 Task: Look for space in Świdnik, Poland from 5th June, 2023 to 16th June, 2023 for 2 adults in price range Rs.14000 to Rs.18000. Place can be entire place with 1  bedroom having 1 bed and 1 bathroom. Property type can be house, flat, guest house, hotel. Booking option can be shelf check-in. Required host language is English.
Action: Mouse moved to (471, 108)
Screenshot: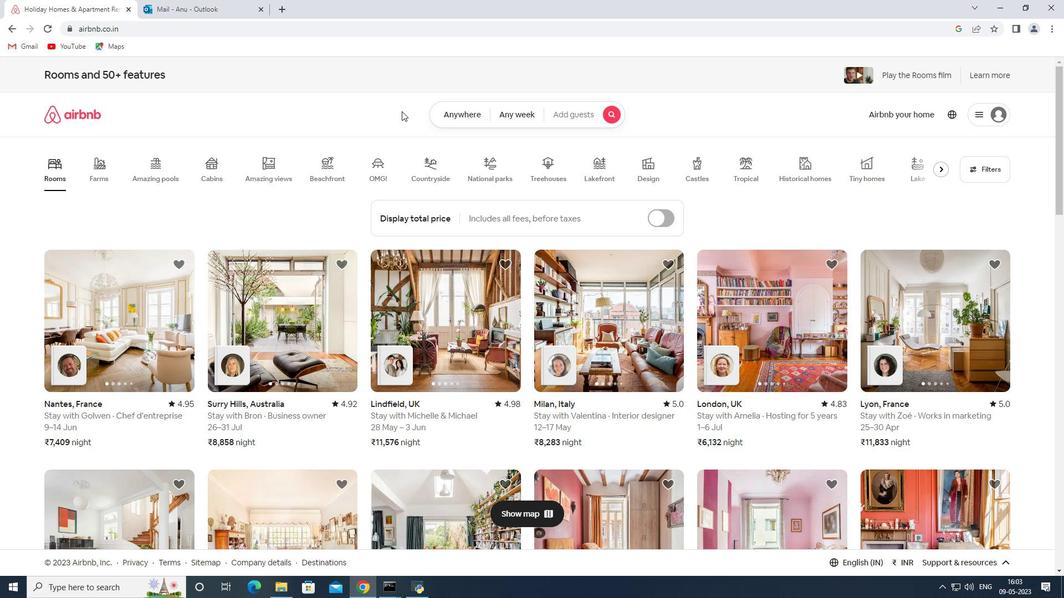 
Action: Mouse pressed left at (471, 108)
Screenshot: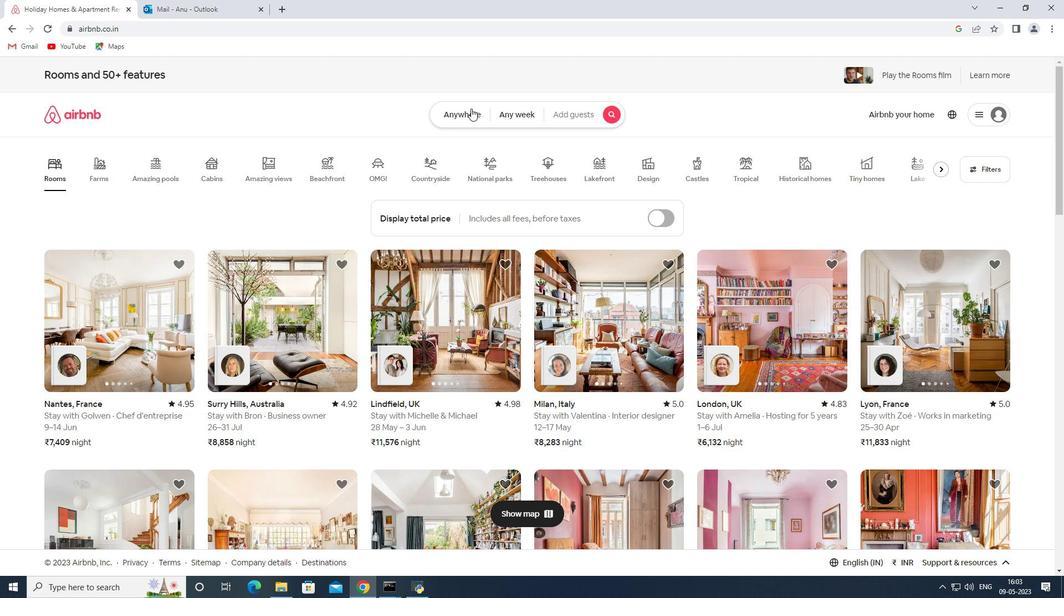 
Action: Mouse moved to (335, 153)
Screenshot: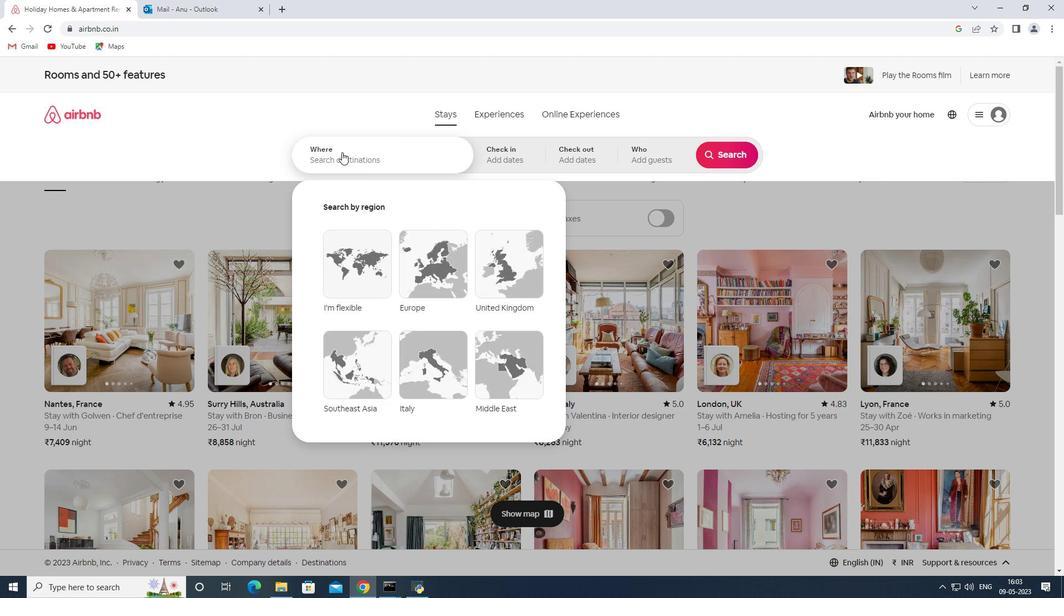 
Action: Mouse pressed left at (335, 153)
Screenshot: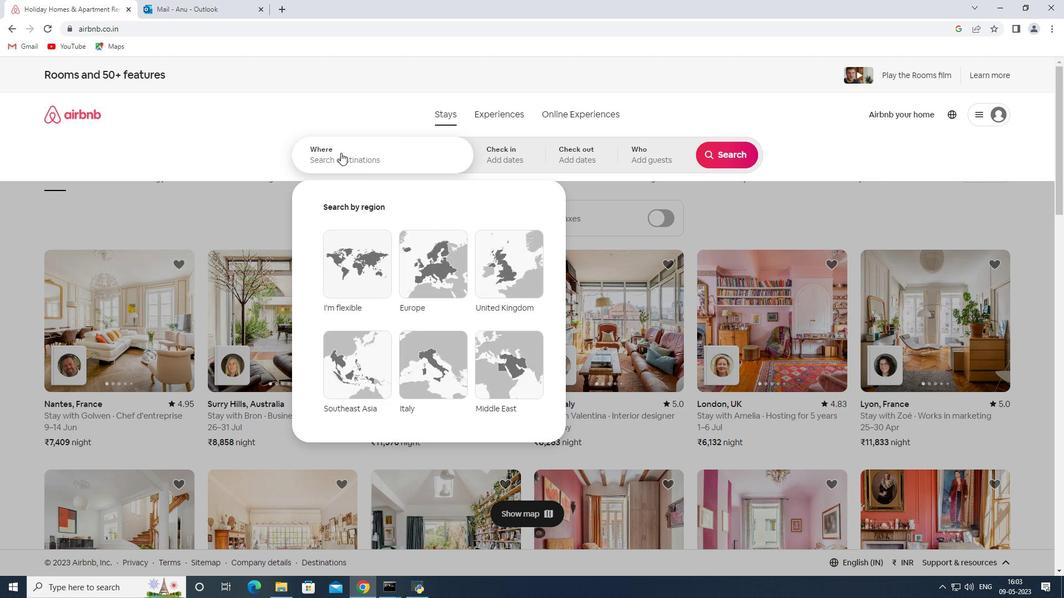 
Action: Key pressed <Key.shift><Key.shift><Key.shift><Key.shift><Key.shift><Key.shift><Key.shift>Swidnik,<Key.shift>Poland
Screenshot: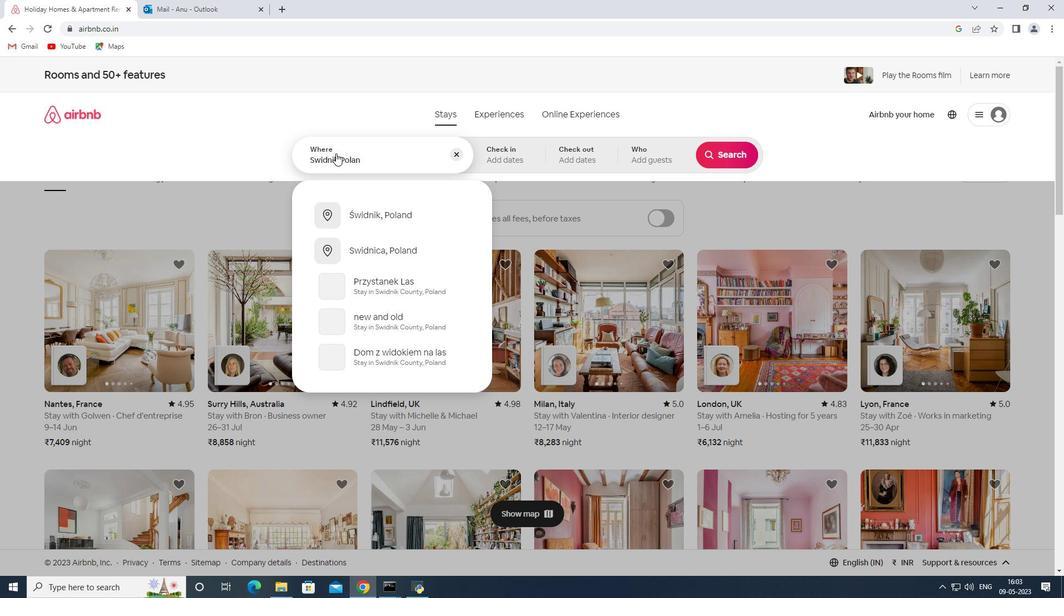 
Action: Mouse moved to (500, 160)
Screenshot: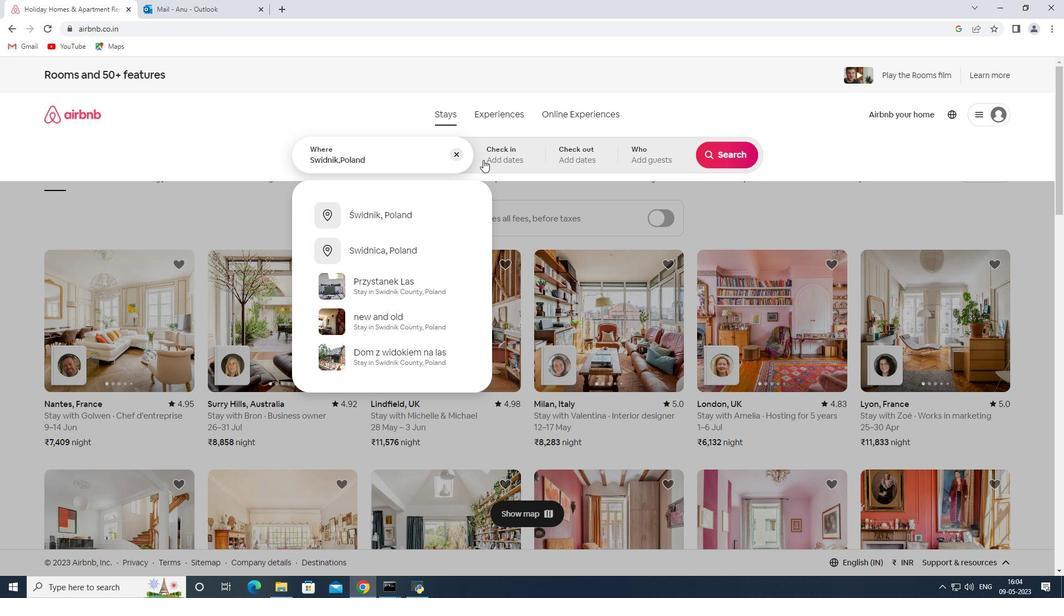 
Action: Mouse pressed left at (500, 160)
Screenshot: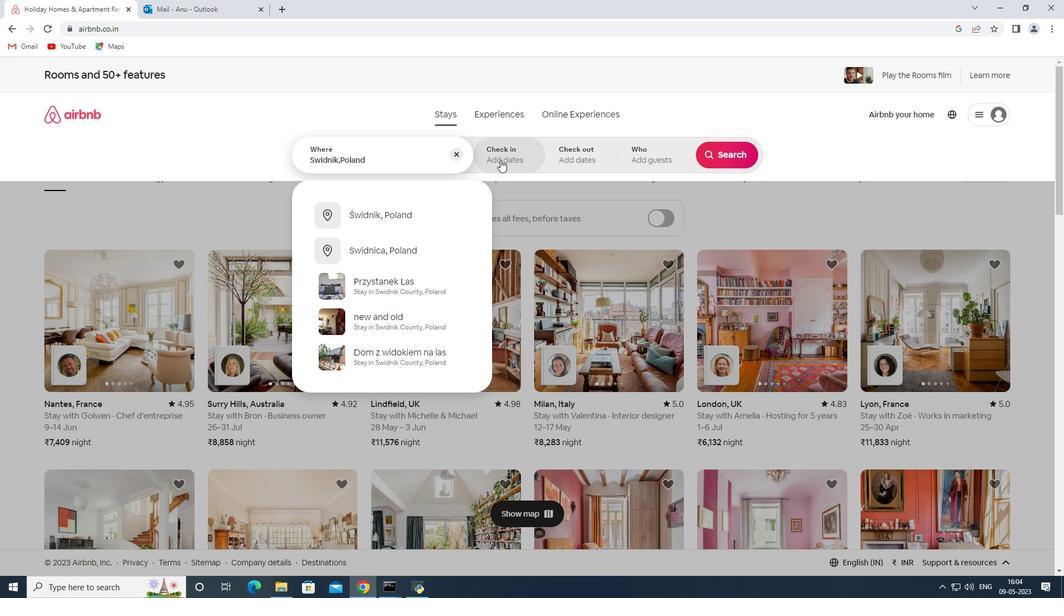 
Action: Mouse moved to (585, 319)
Screenshot: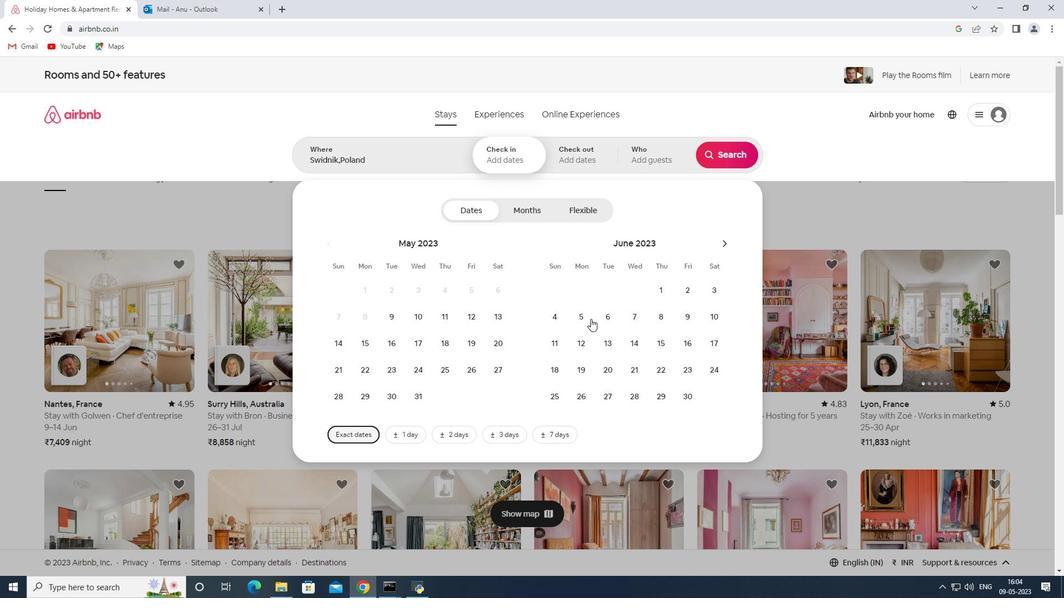 
Action: Mouse pressed left at (585, 319)
Screenshot: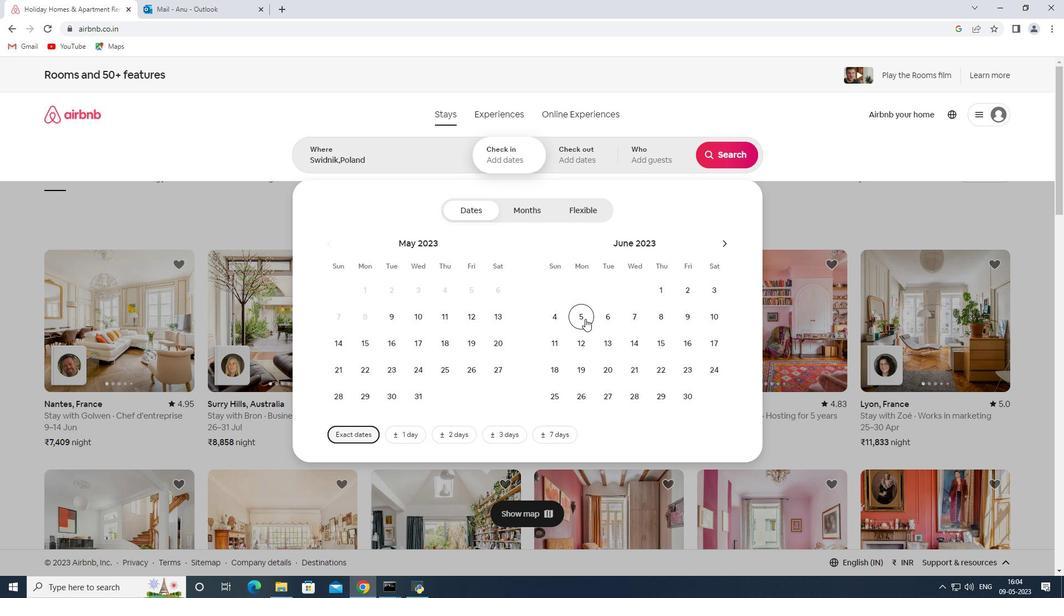 
Action: Mouse moved to (697, 343)
Screenshot: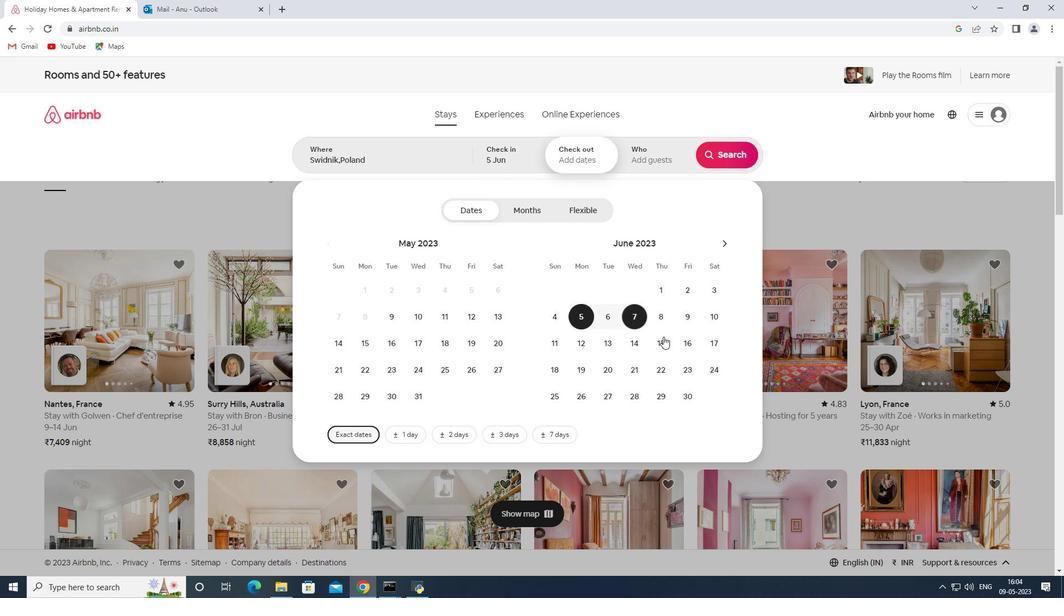 
Action: Mouse pressed left at (697, 343)
Screenshot: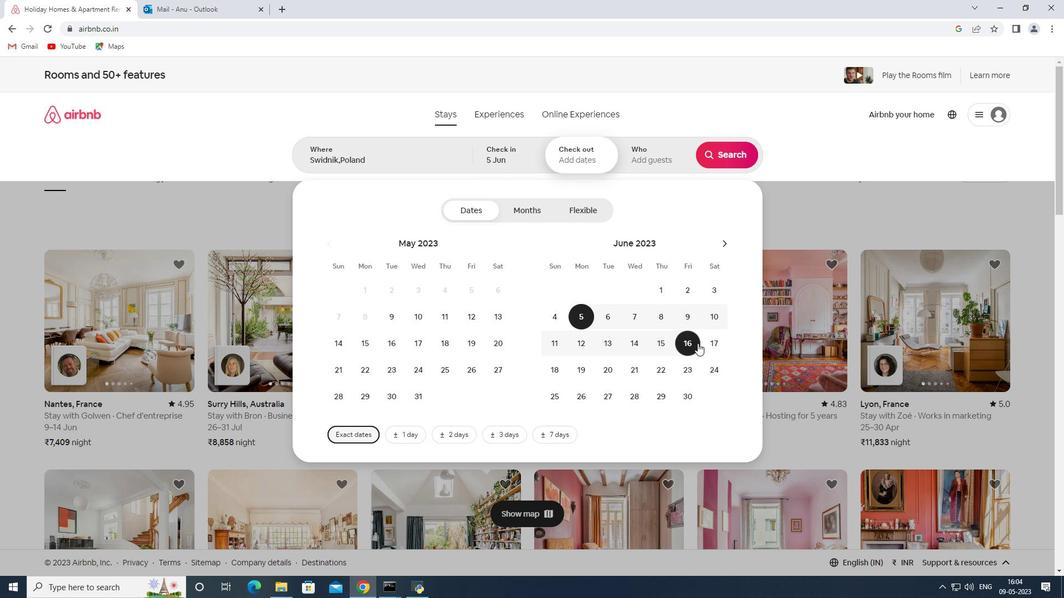
Action: Mouse moved to (640, 159)
Screenshot: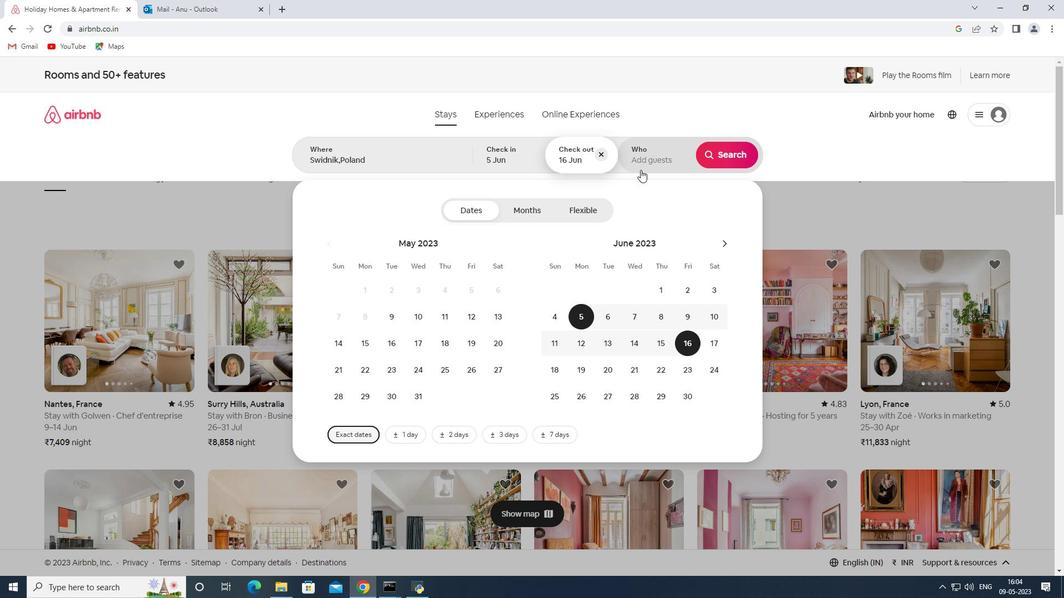 
Action: Mouse pressed left at (640, 159)
Screenshot: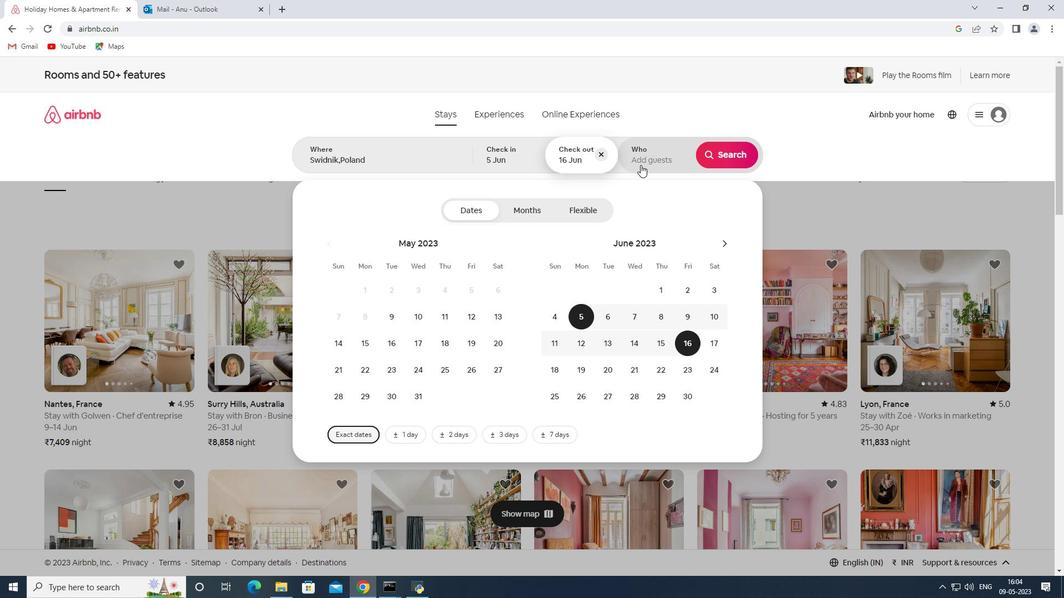
Action: Mouse moved to (731, 213)
Screenshot: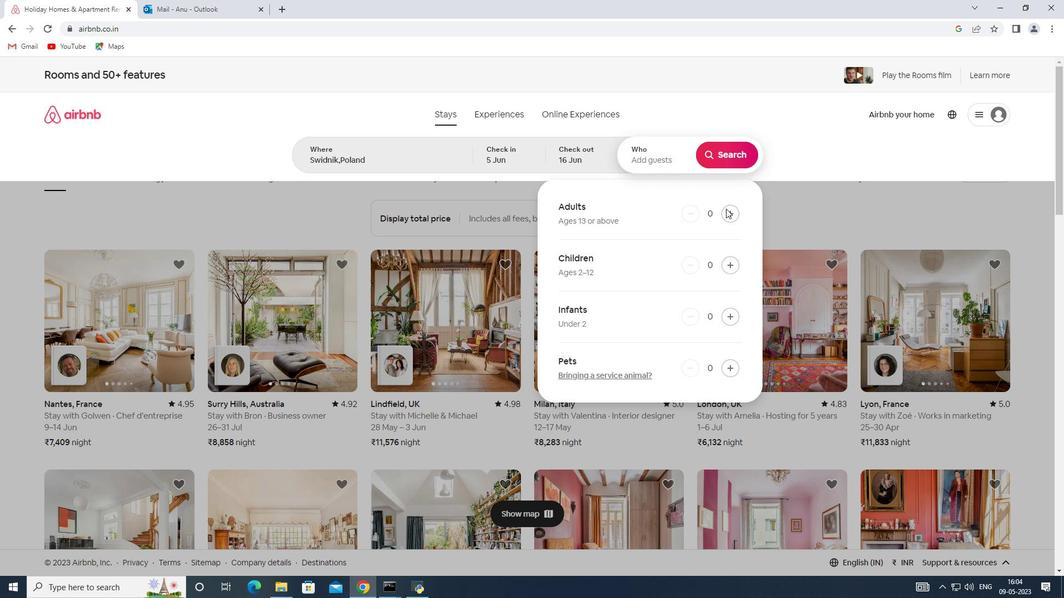
Action: Mouse pressed left at (731, 213)
Screenshot: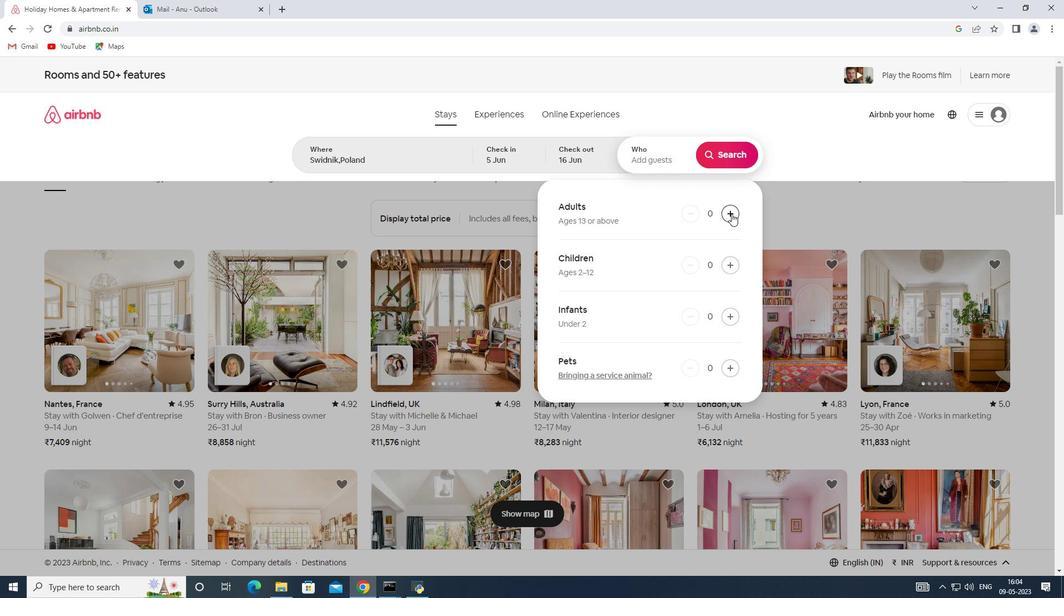 
Action: Mouse moved to (731, 213)
Screenshot: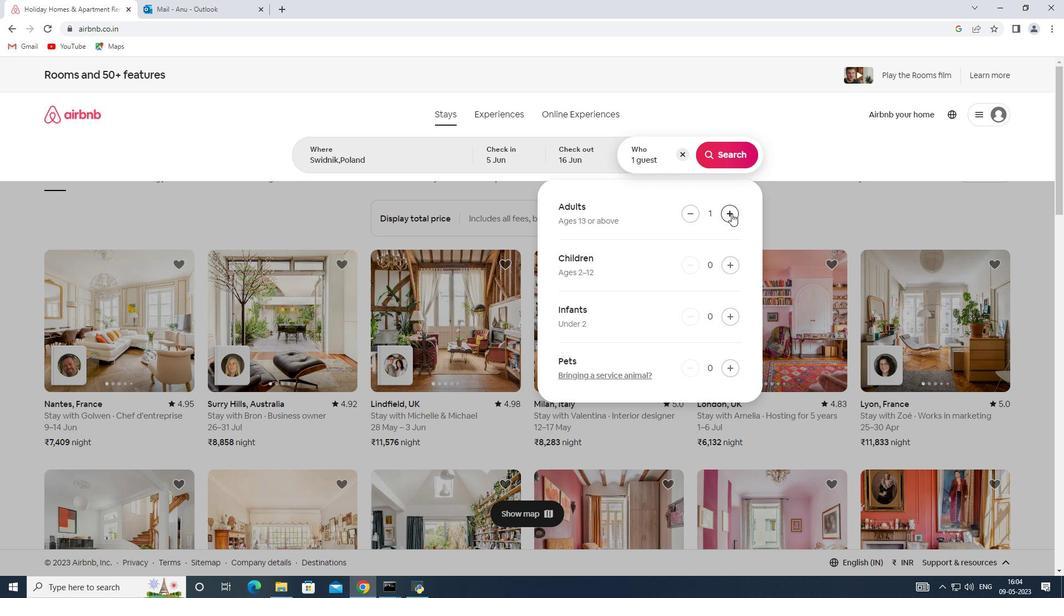 
Action: Mouse pressed left at (731, 213)
Screenshot: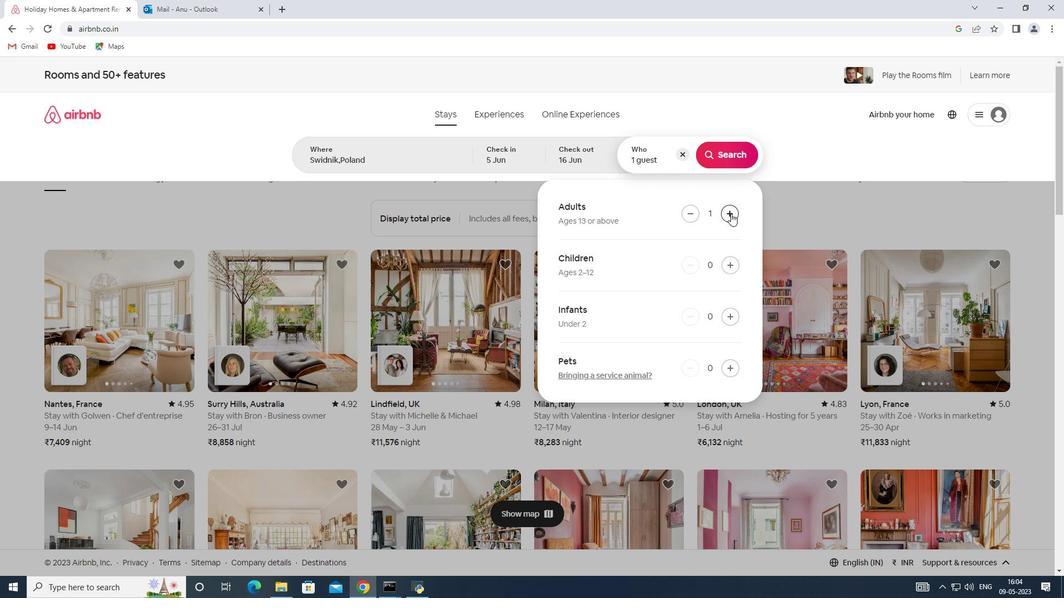
Action: Mouse moved to (737, 148)
Screenshot: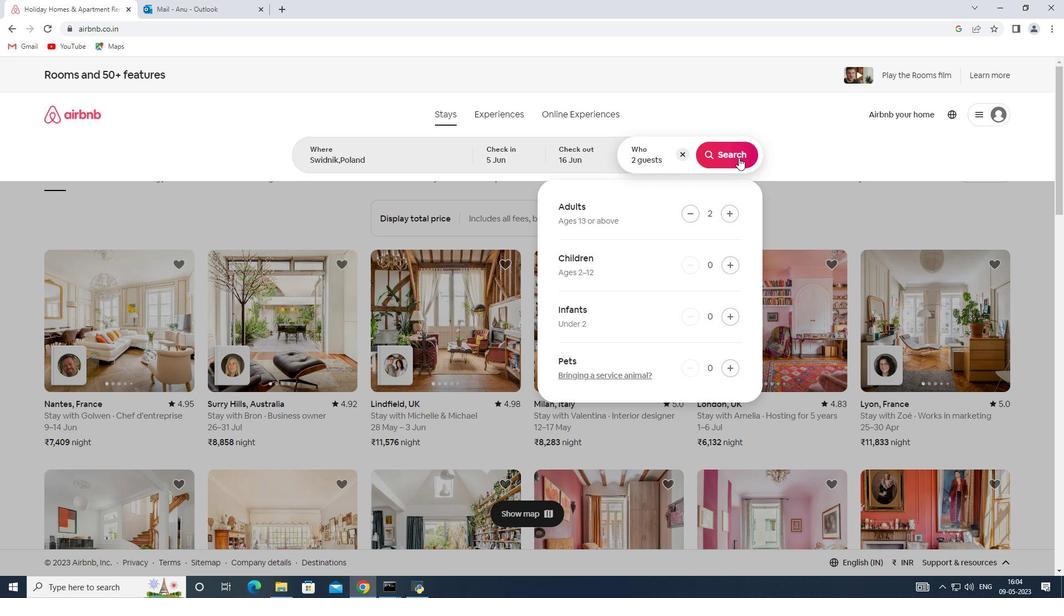 
Action: Mouse pressed left at (737, 148)
Screenshot: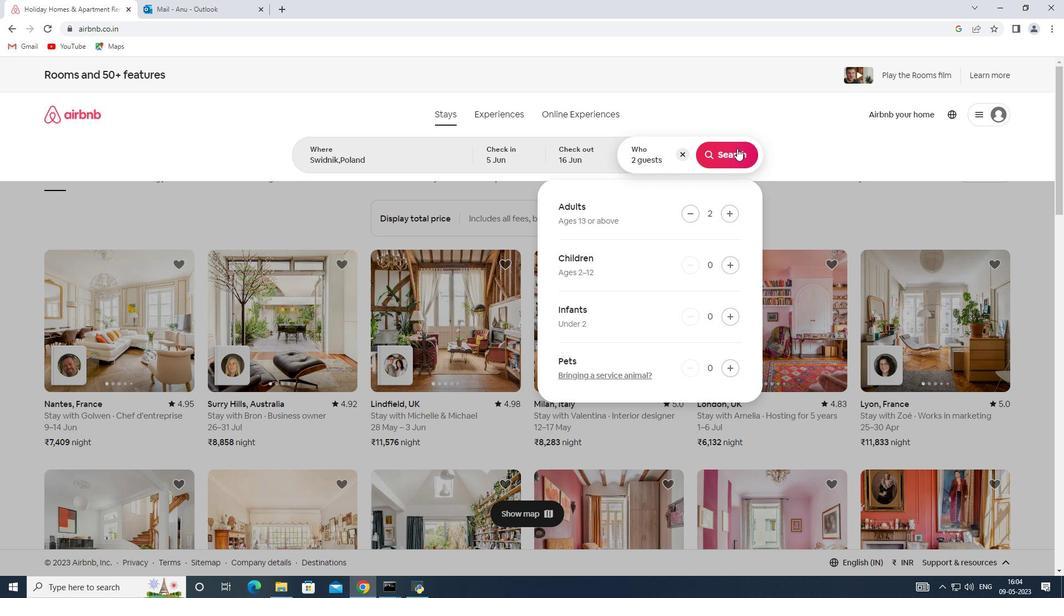 
Action: Mouse moved to (1002, 130)
Screenshot: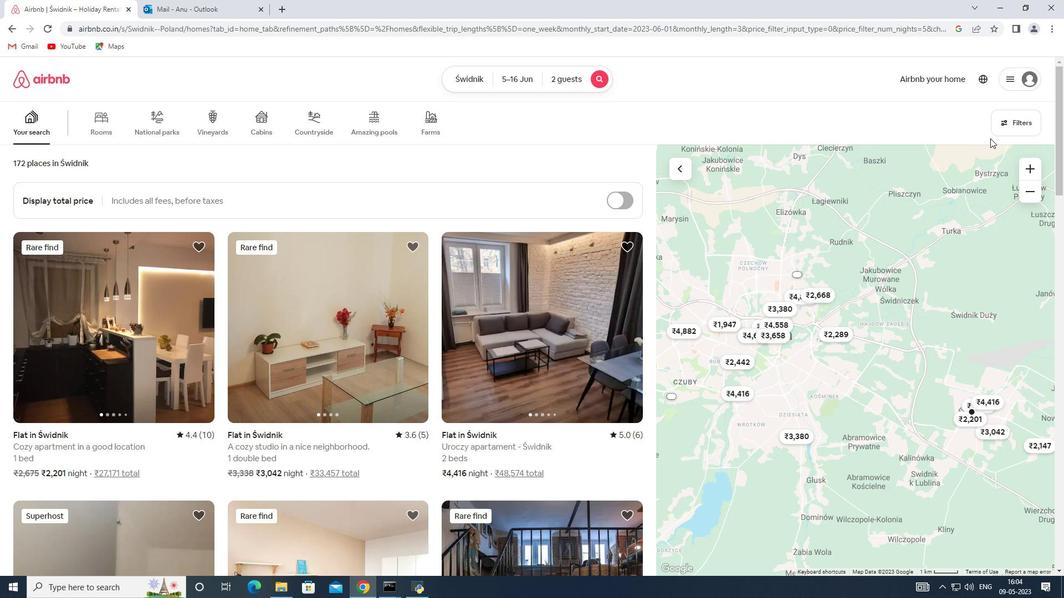 
Action: Mouse pressed left at (1002, 130)
Screenshot: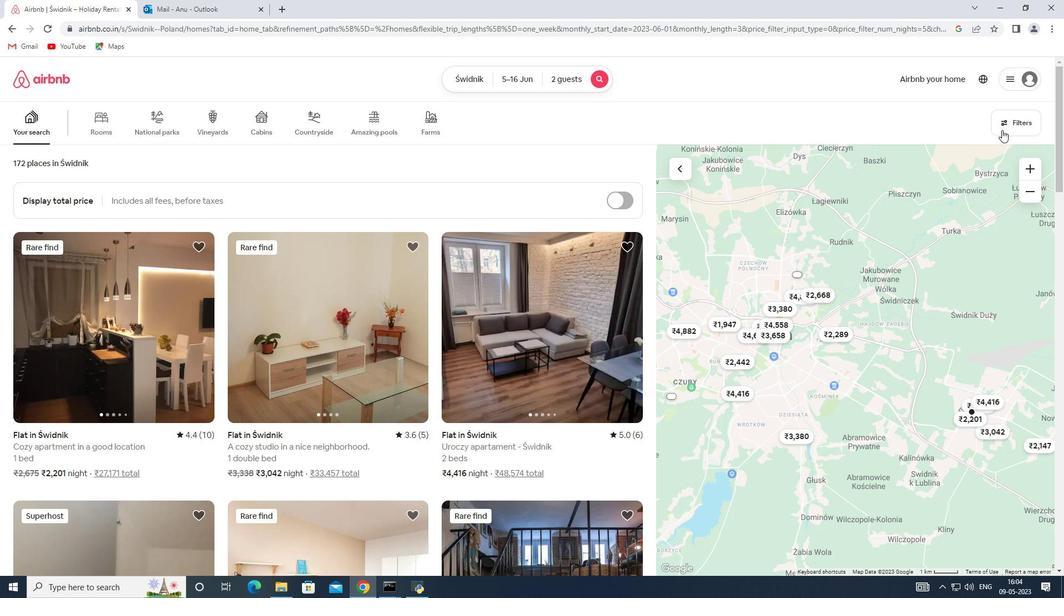 
Action: Mouse moved to (388, 394)
Screenshot: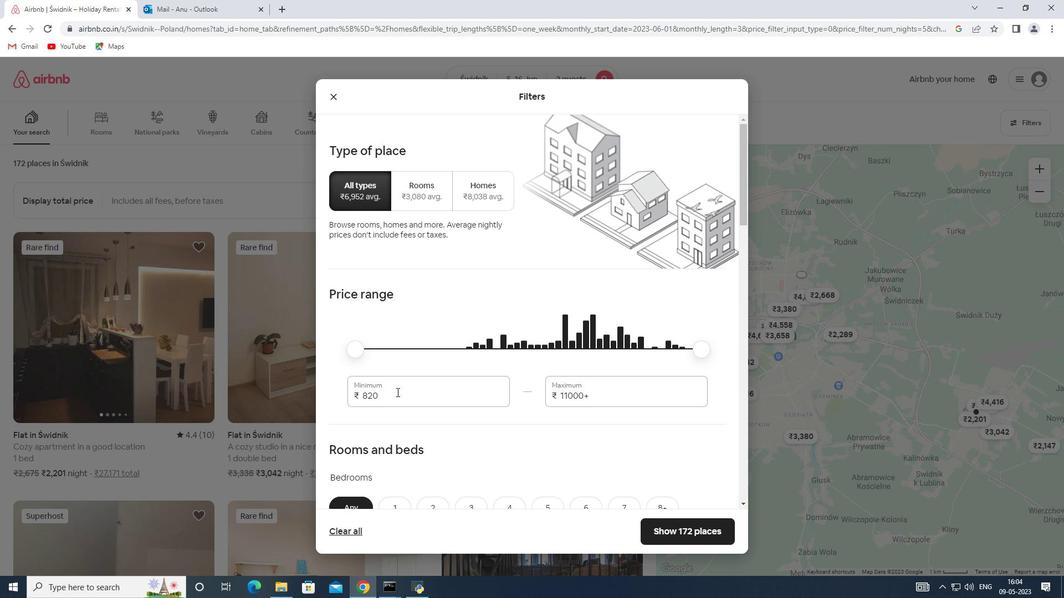 
Action: Mouse pressed left at (388, 394)
Screenshot: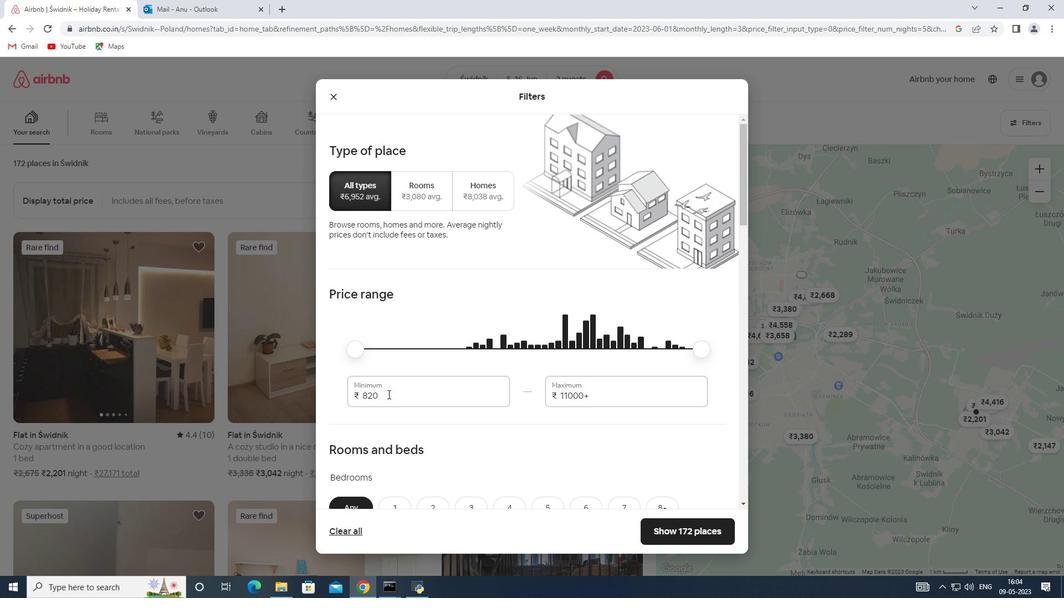 
Action: Mouse moved to (349, 396)
Screenshot: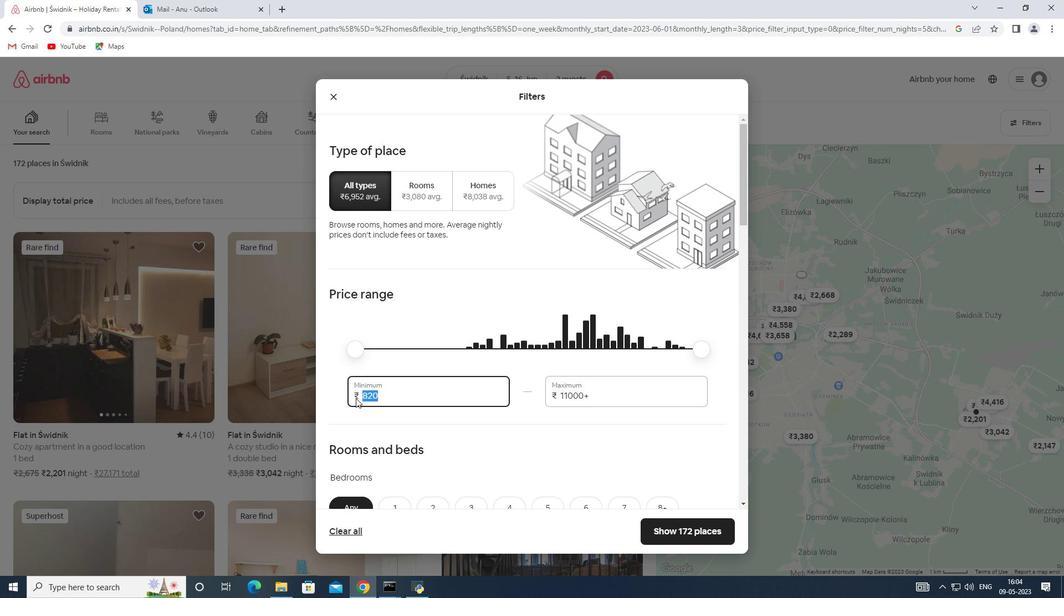 
Action: Key pressed 14000
Screenshot: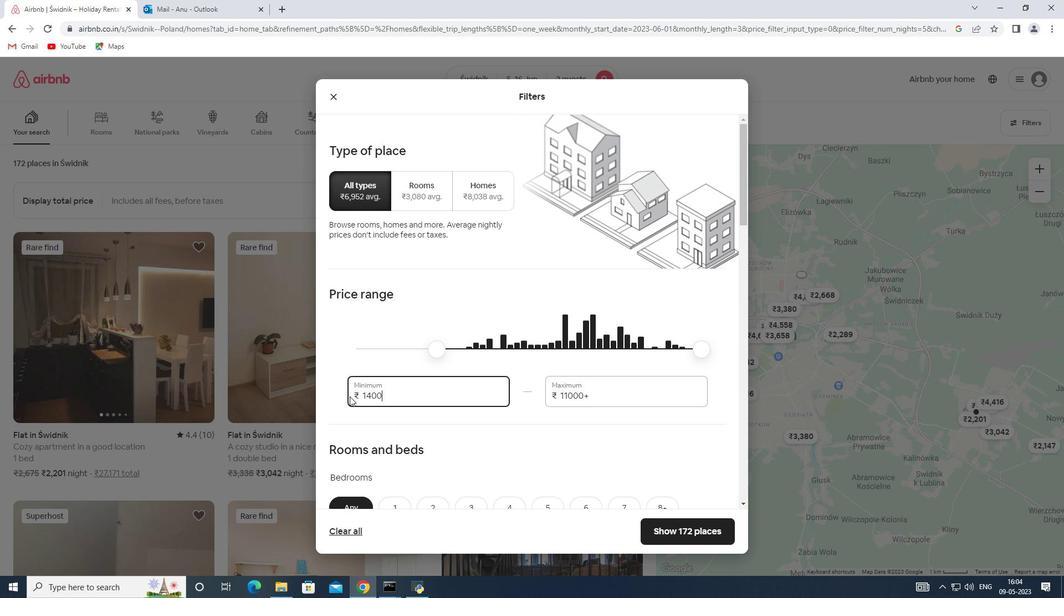 
Action: Mouse moved to (591, 400)
Screenshot: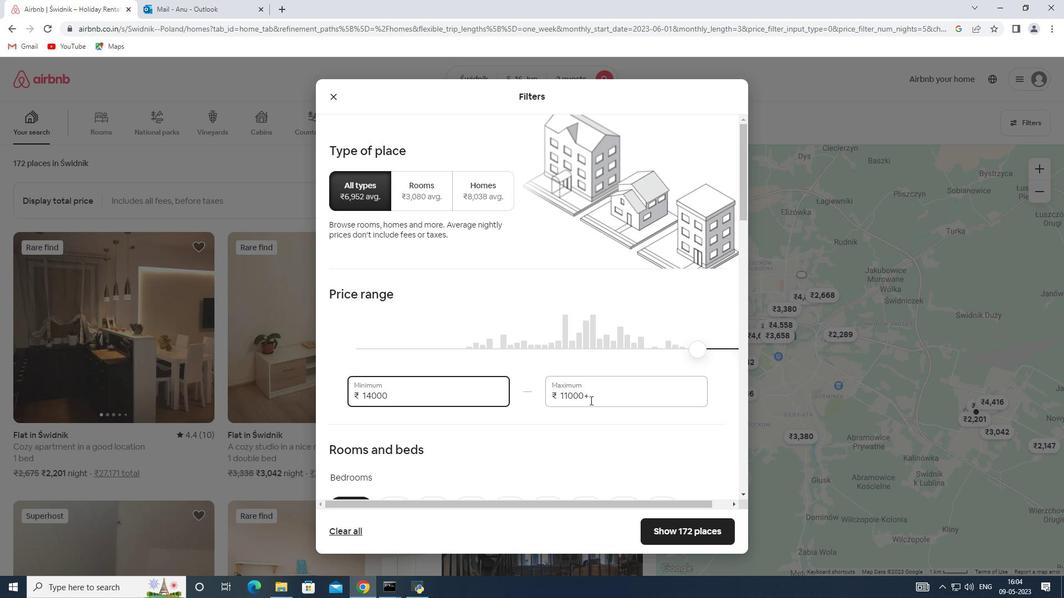 
Action: Mouse pressed left at (591, 400)
Screenshot: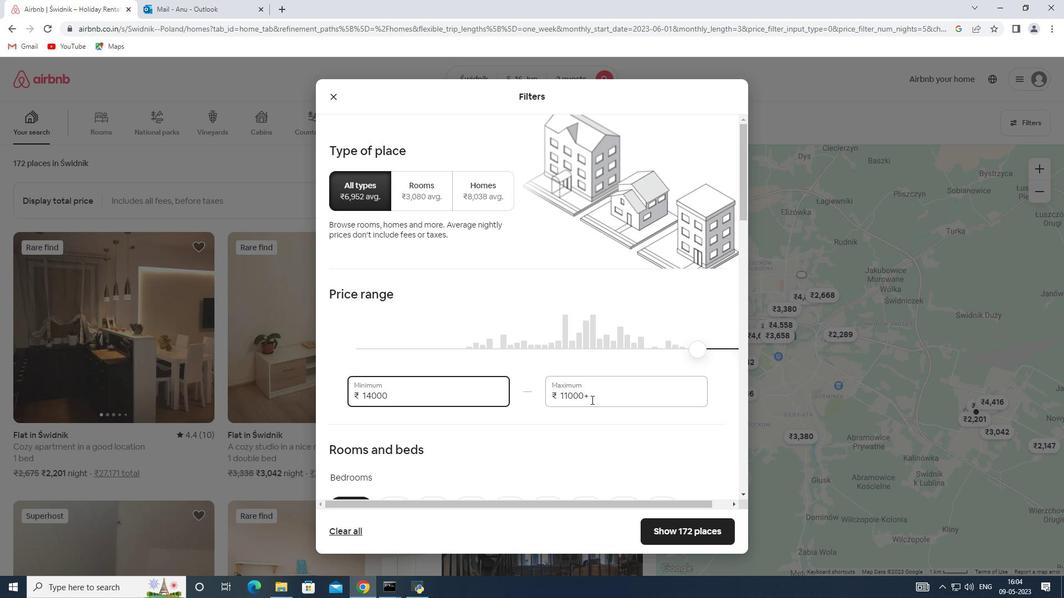 
Action: Mouse moved to (549, 396)
Screenshot: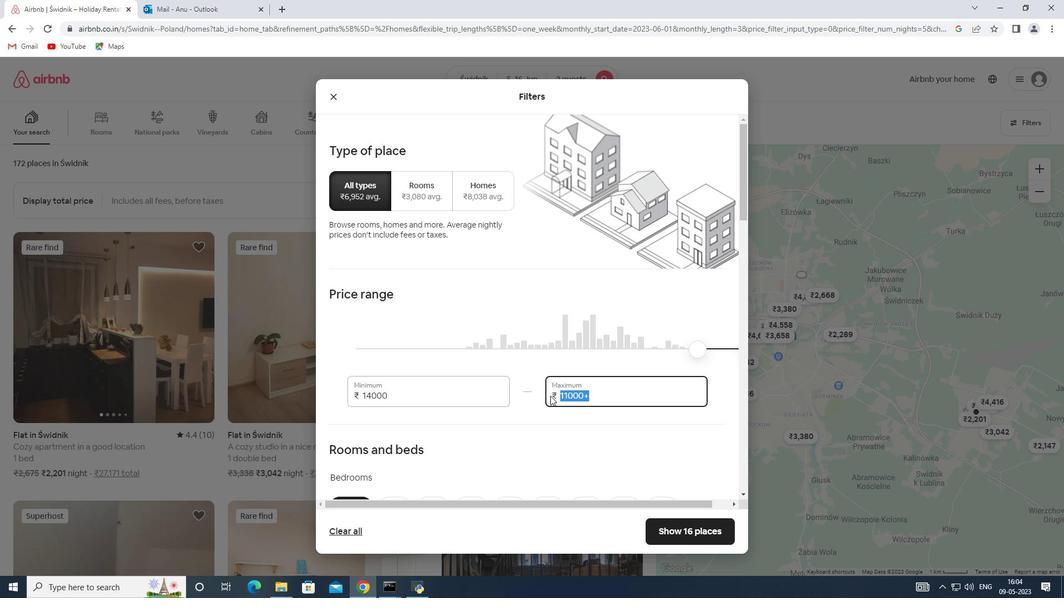 
Action: Key pressed 18000
Screenshot: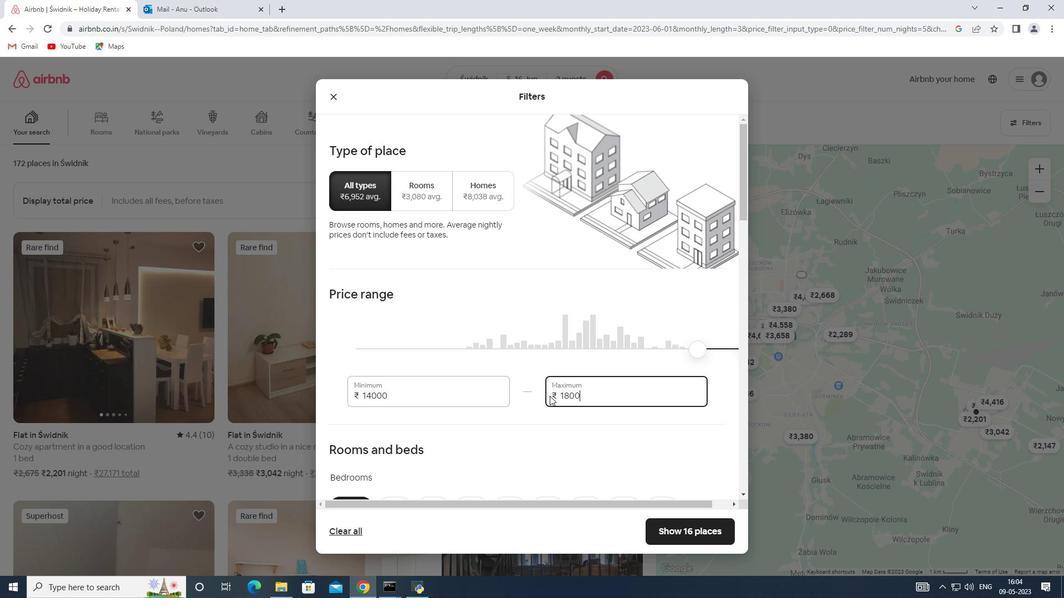 
Action: Mouse moved to (610, 337)
Screenshot: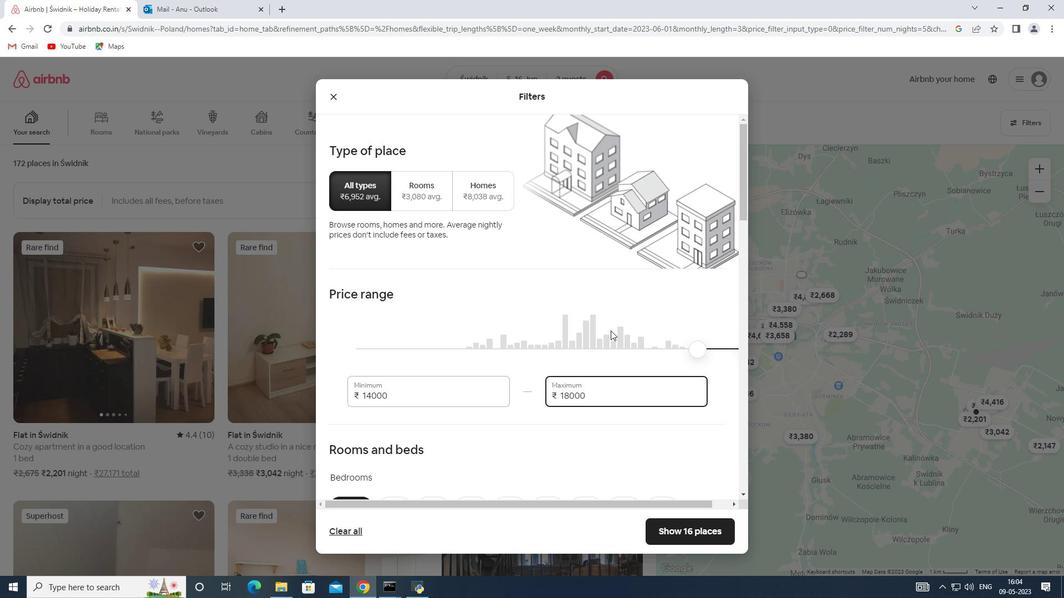 
Action: Mouse scrolled (610, 337) with delta (0, 0)
Screenshot: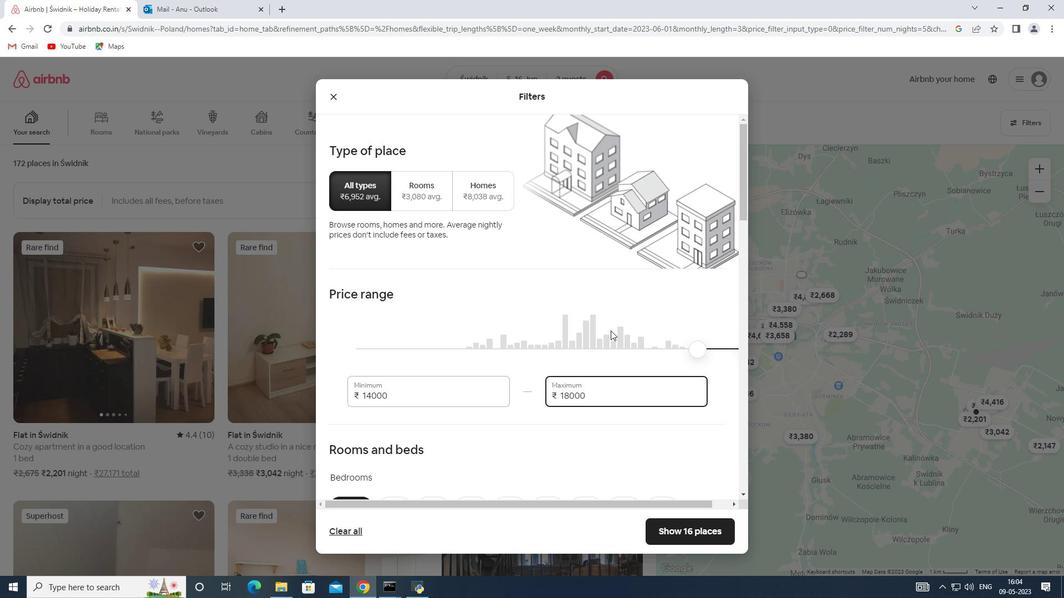 
Action: Mouse moved to (609, 343)
Screenshot: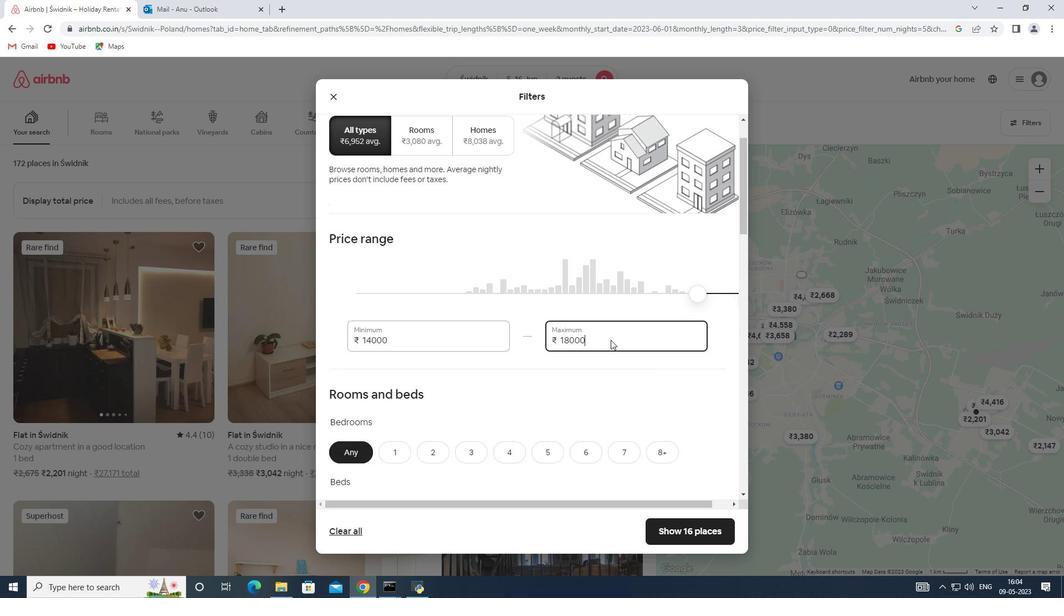 
Action: Mouse scrolled (609, 342) with delta (0, 0)
Screenshot: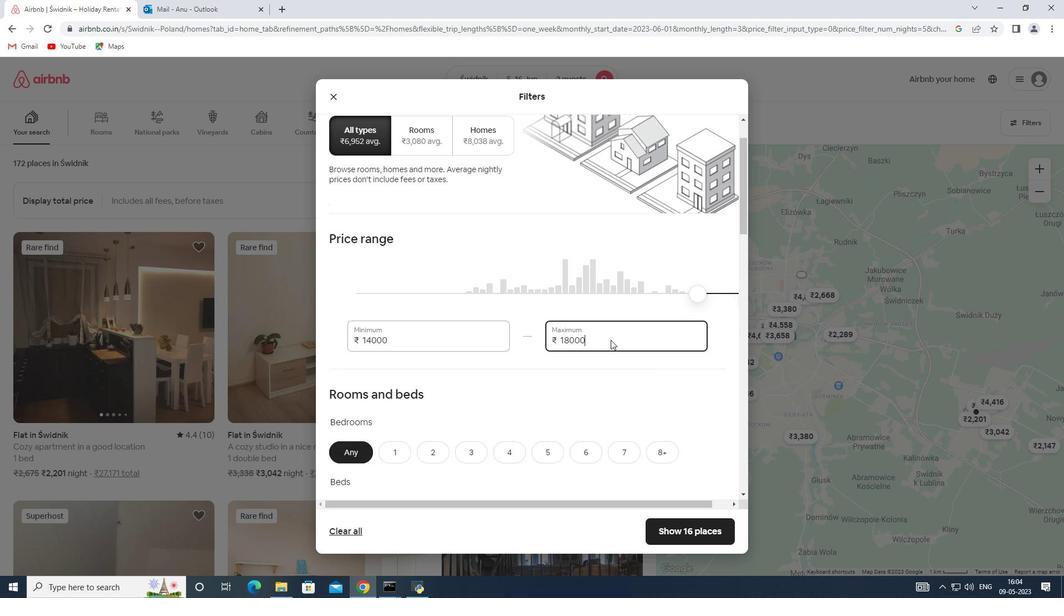 
Action: Mouse moved to (602, 344)
Screenshot: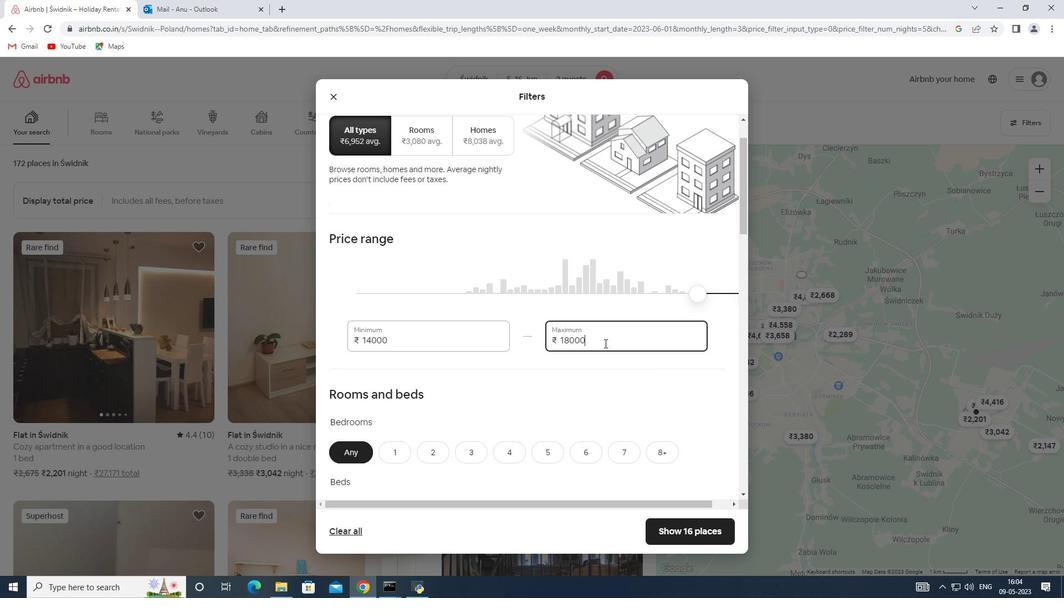 
Action: Mouse scrolled (602, 344) with delta (0, 0)
Screenshot: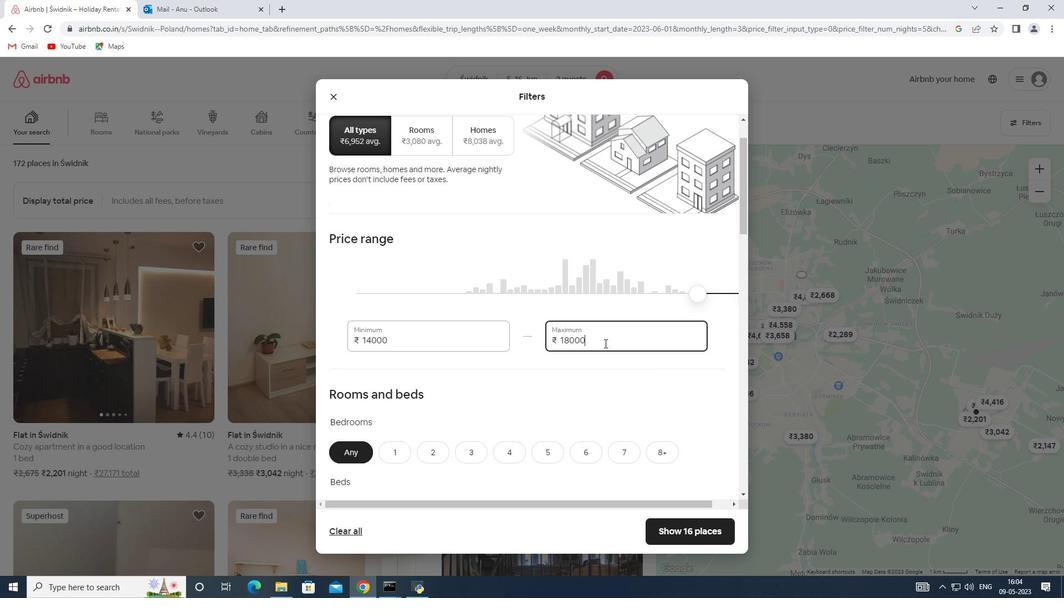 
Action: Mouse moved to (600, 344)
Screenshot: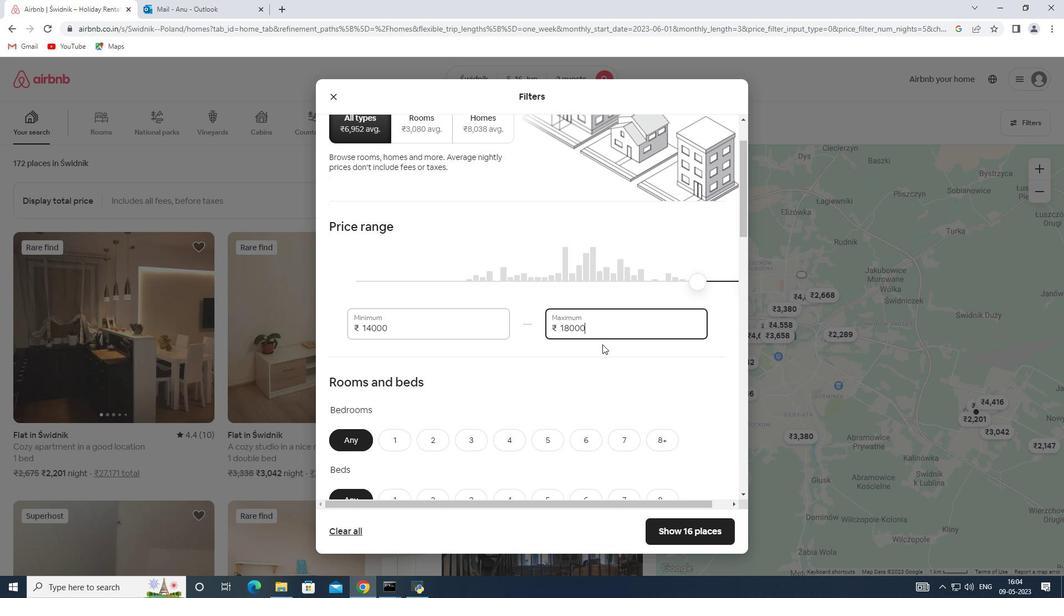 
Action: Mouse scrolled (600, 344) with delta (0, 0)
Screenshot: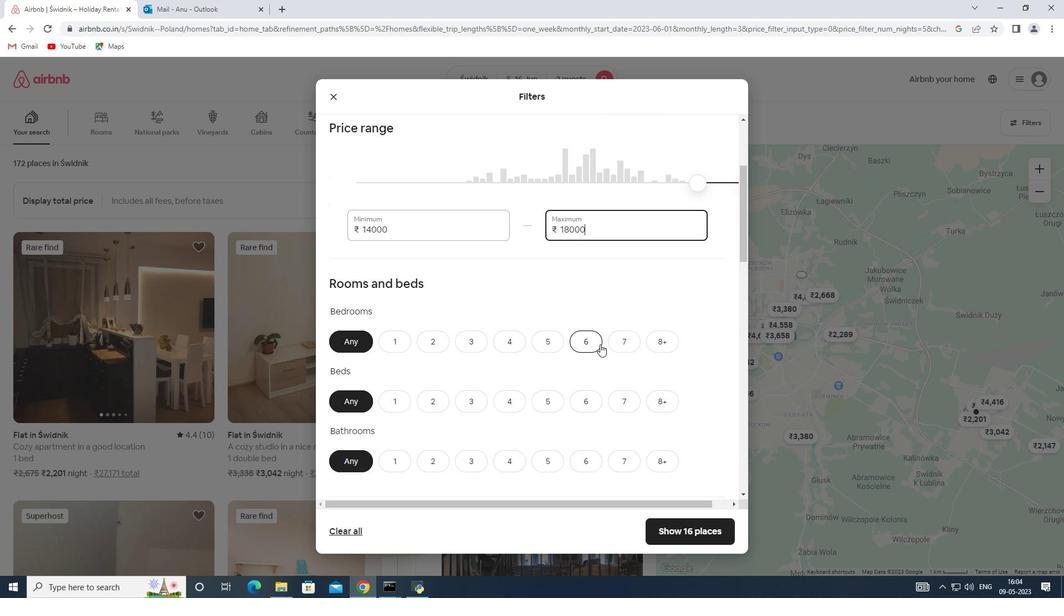 
Action: Mouse moved to (401, 284)
Screenshot: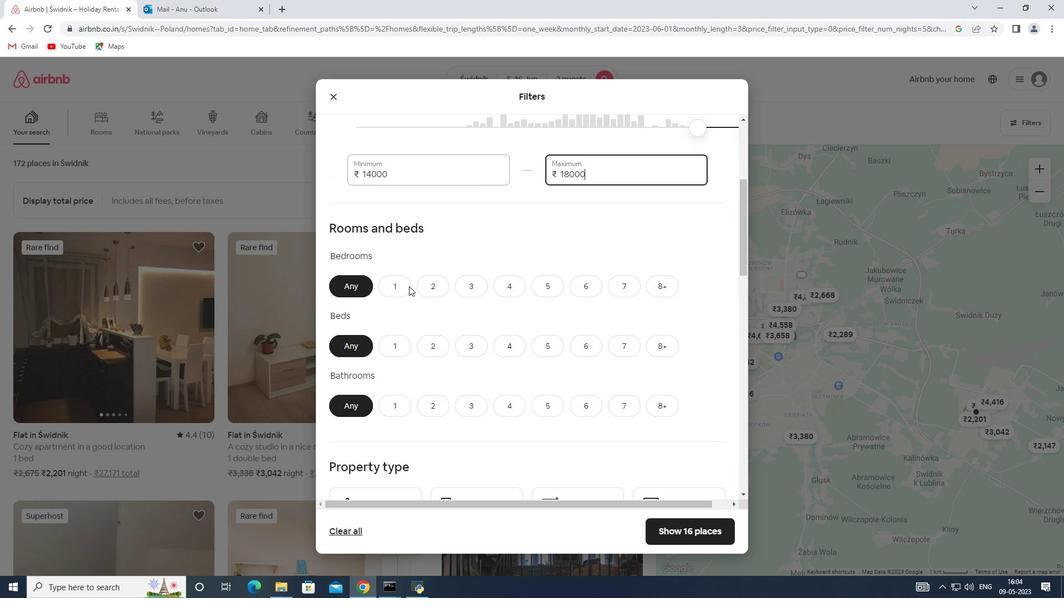 
Action: Mouse pressed left at (401, 284)
Screenshot: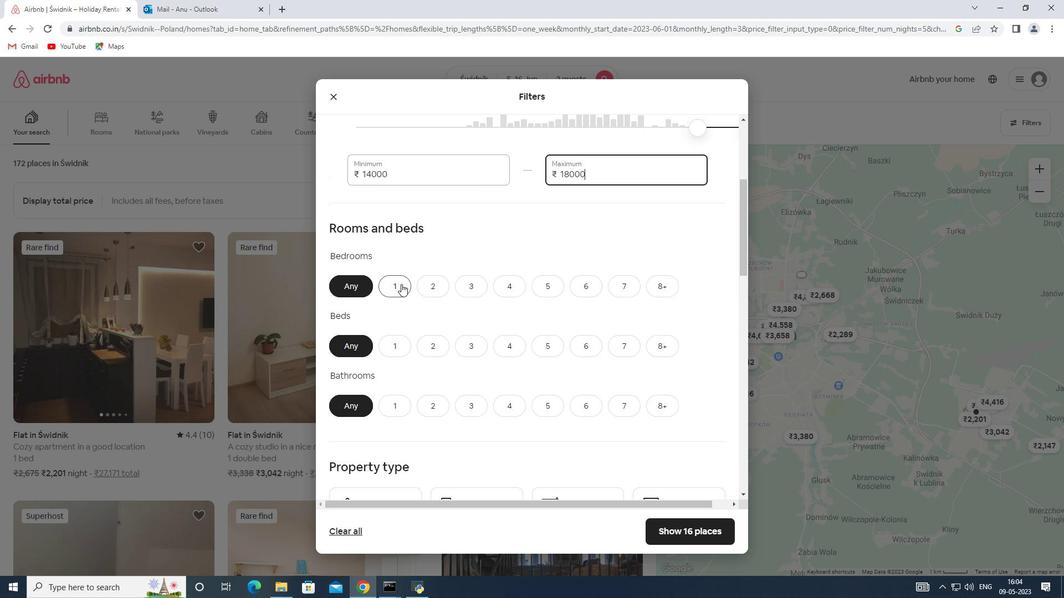 
Action: Mouse moved to (386, 354)
Screenshot: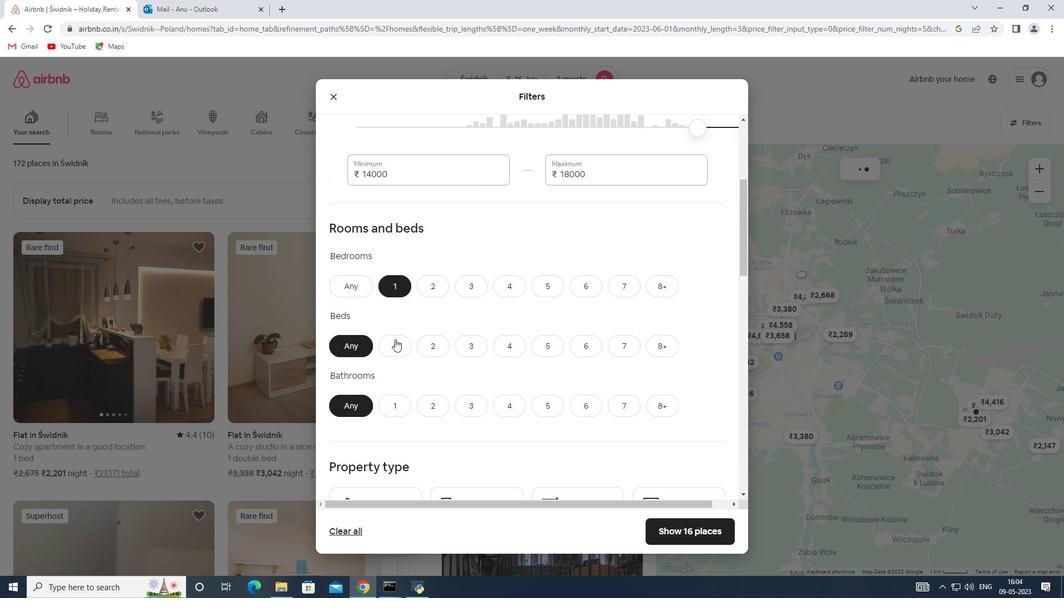 
Action: Mouse pressed left at (386, 354)
Screenshot: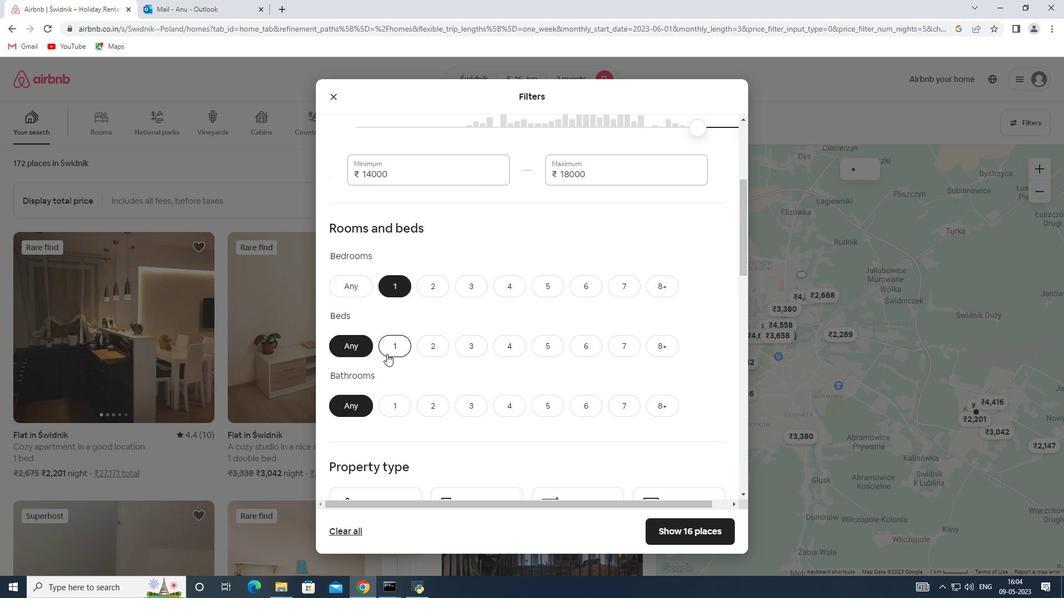 
Action: Mouse moved to (395, 398)
Screenshot: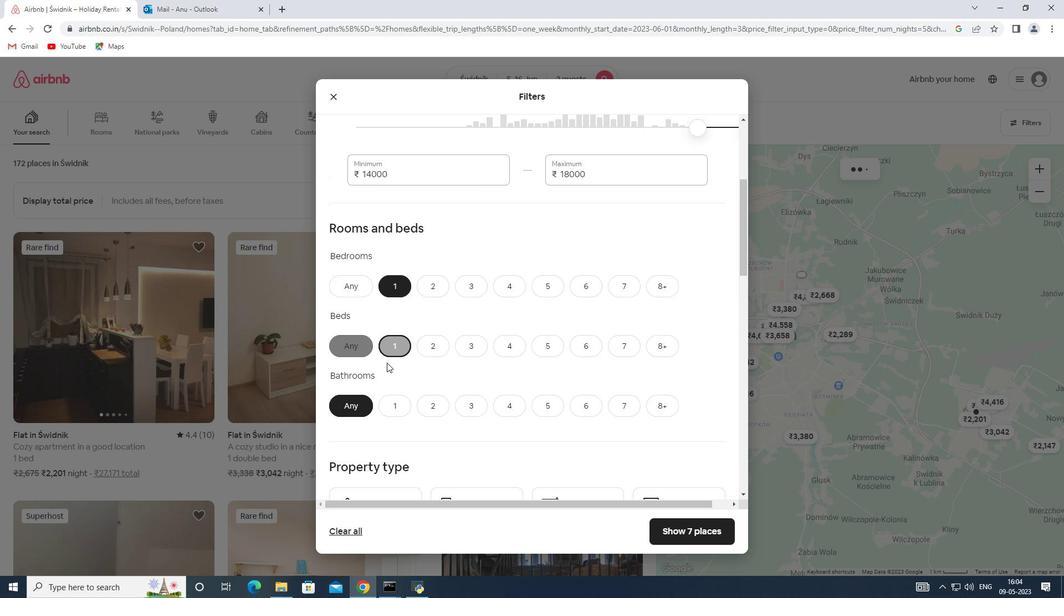 
Action: Mouse pressed left at (395, 398)
Screenshot: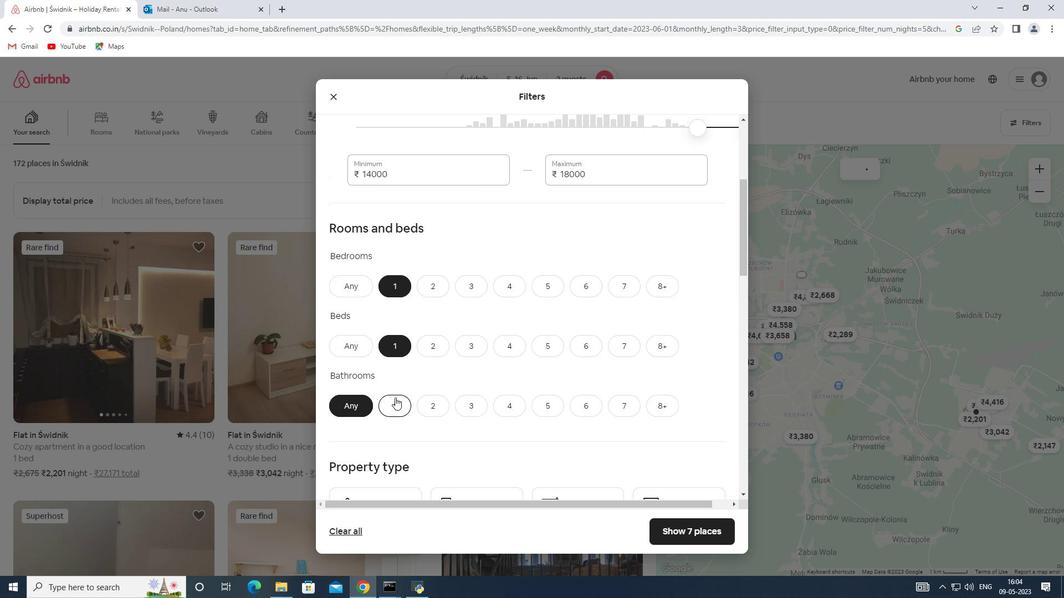 
Action: Mouse moved to (413, 360)
Screenshot: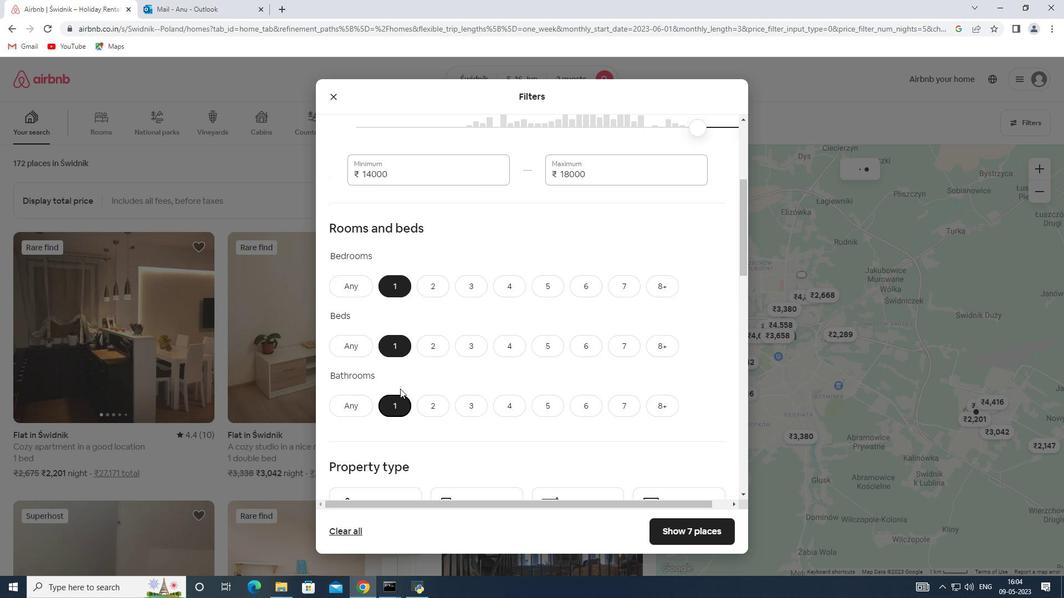 
Action: Mouse scrolled (413, 359) with delta (0, 0)
Screenshot: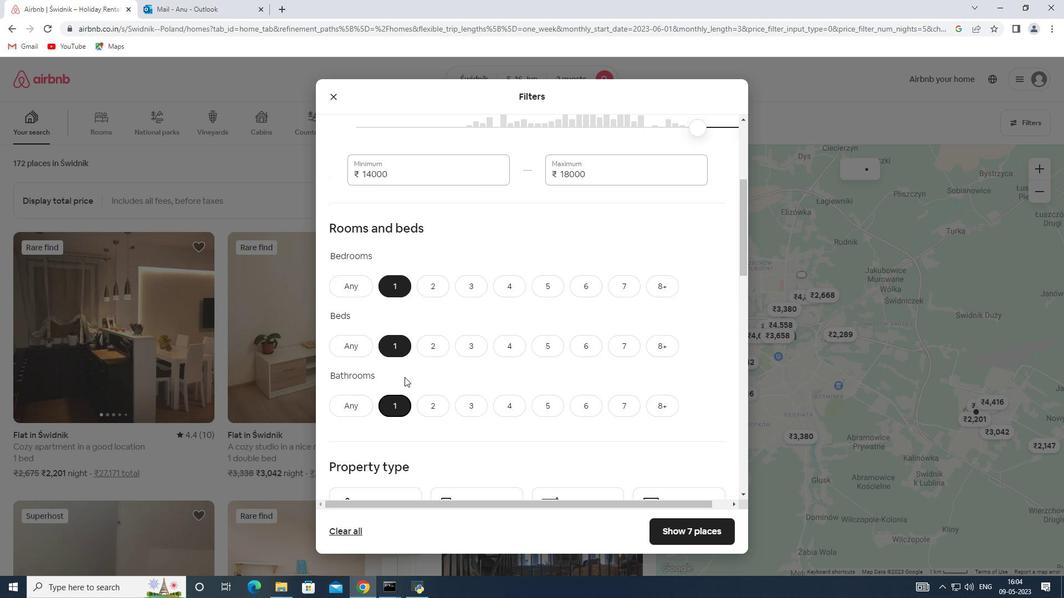 
Action: Mouse scrolled (413, 359) with delta (0, 0)
Screenshot: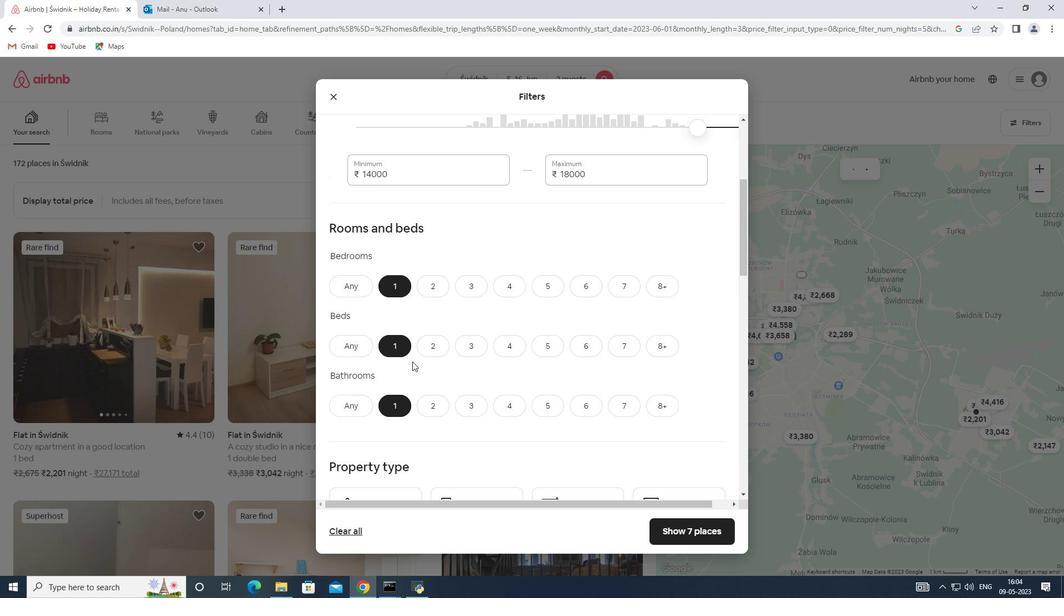 
Action: Mouse scrolled (413, 359) with delta (0, 0)
Screenshot: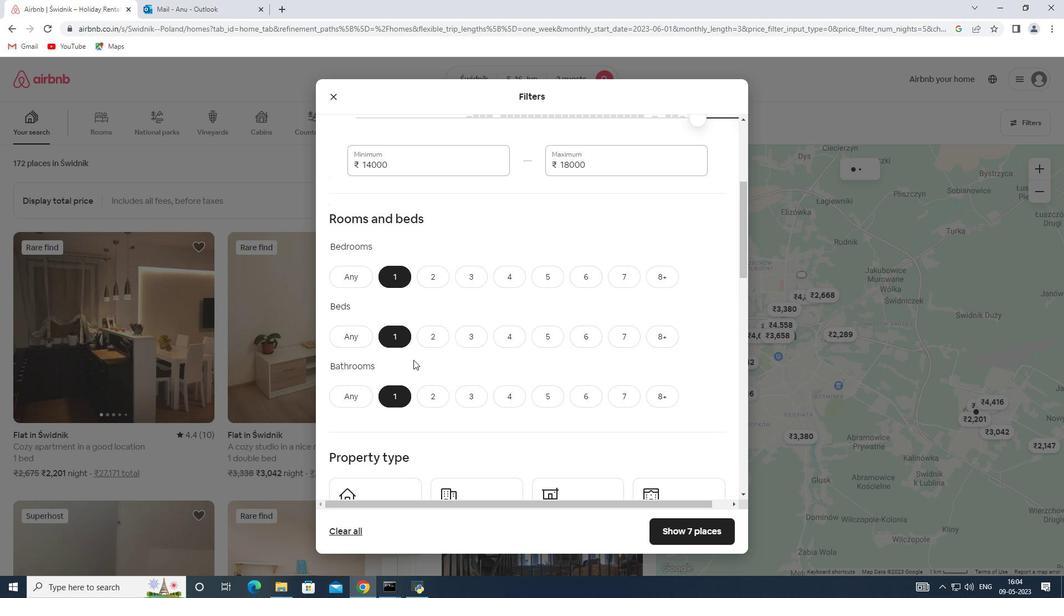 
Action: Mouse scrolled (413, 359) with delta (0, 0)
Screenshot: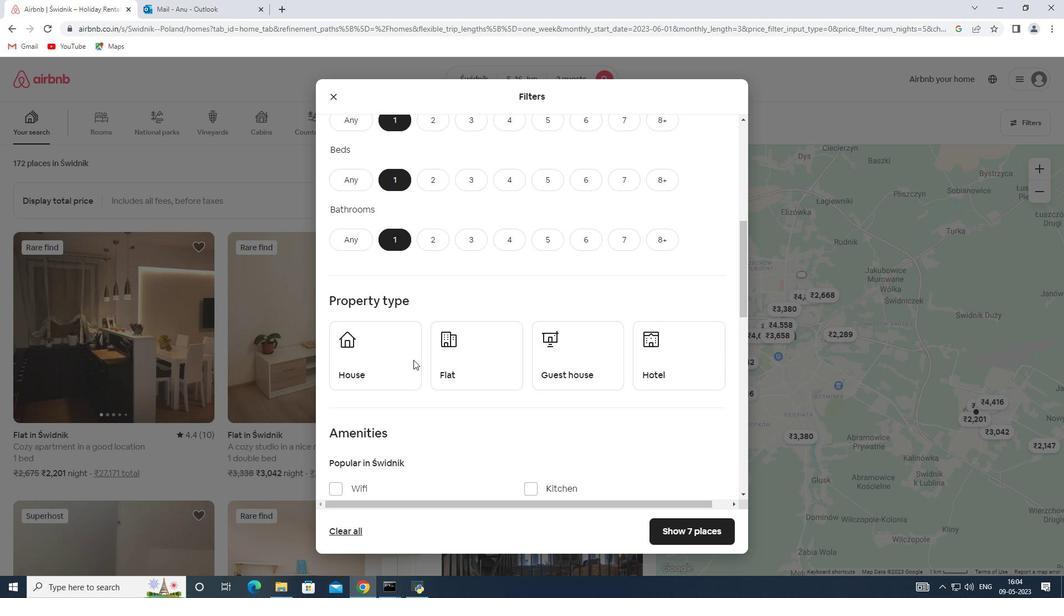 
Action: Mouse moved to (400, 303)
Screenshot: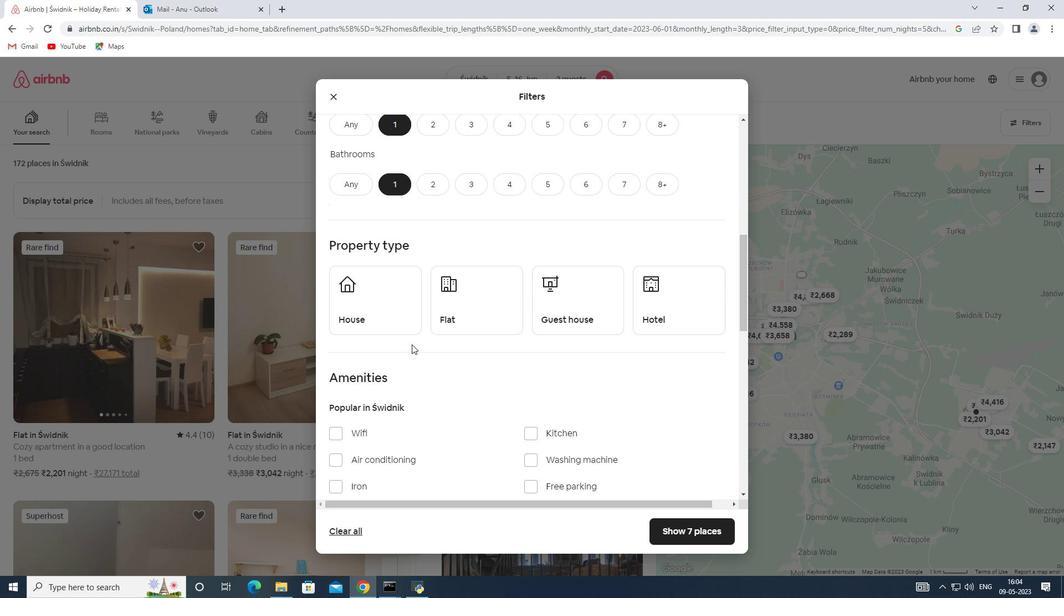 
Action: Mouse pressed left at (400, 303)
Screenshot: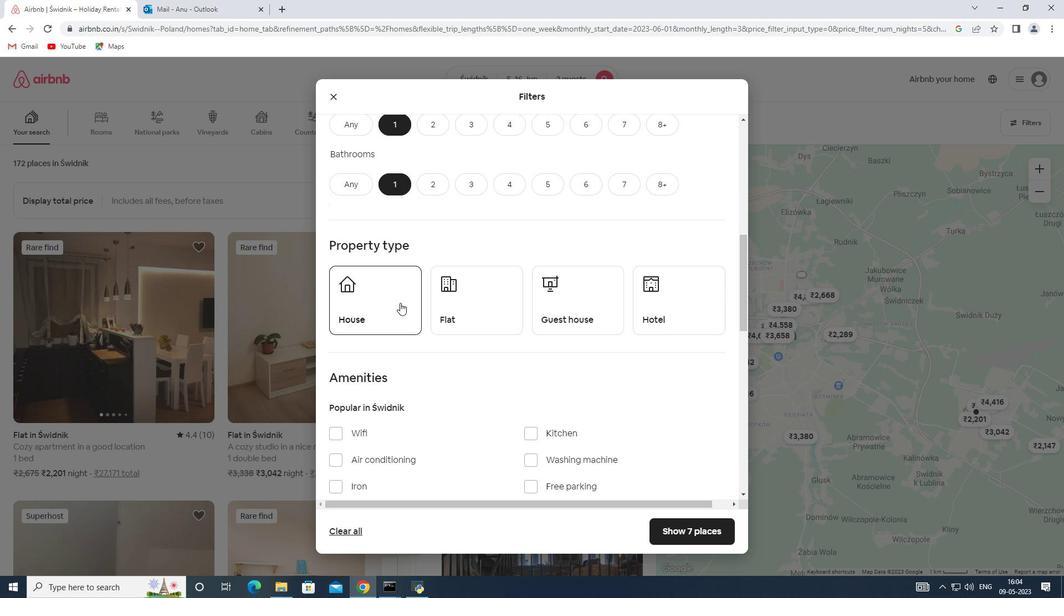
Action: Mouse moved to (465, 311)
Screenshot: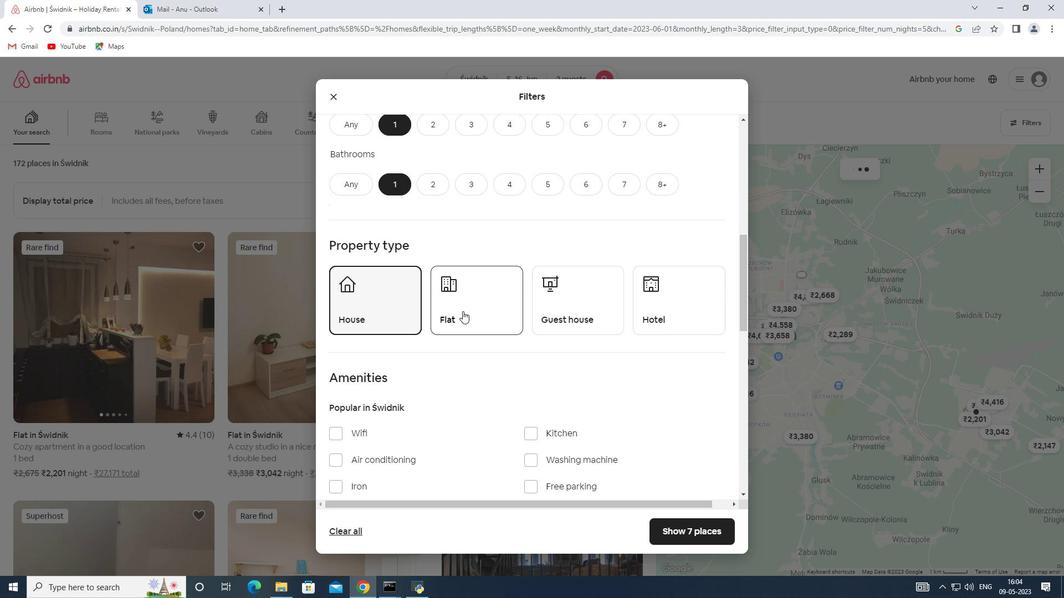 
Action: Mouse pressed left at (465, 311)
Screenshot: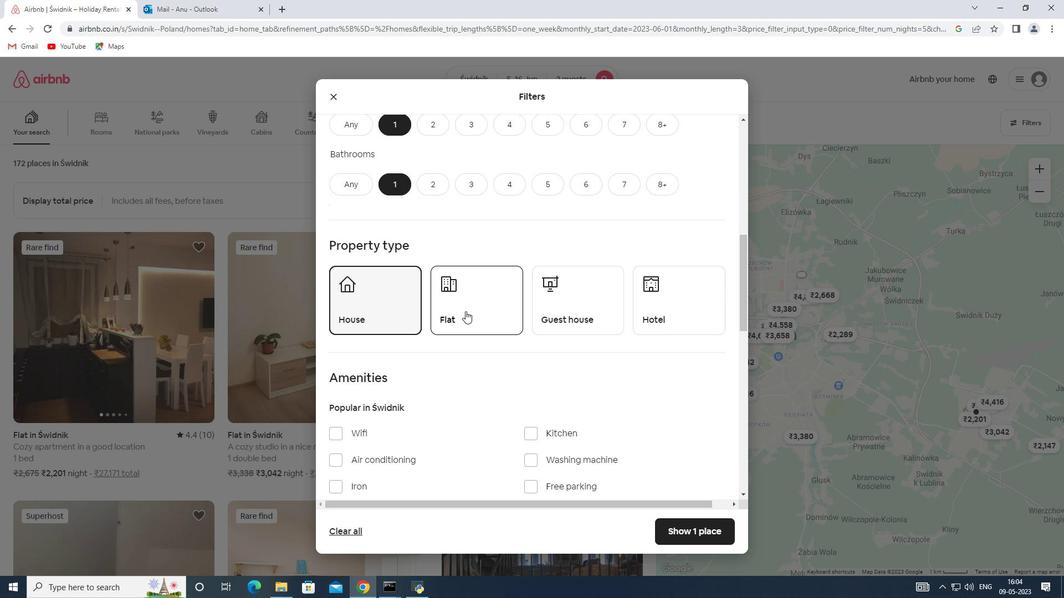 
Action: Mouse moved to (581, 307)
Screenshot: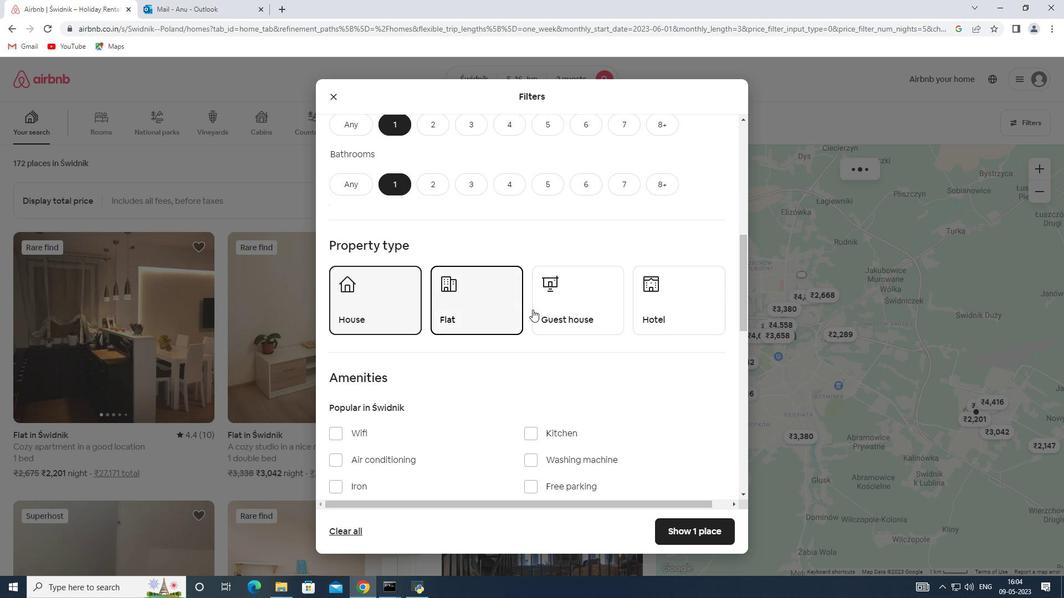 
Action: Mouse pressed left at (581, 307)
Screenshot: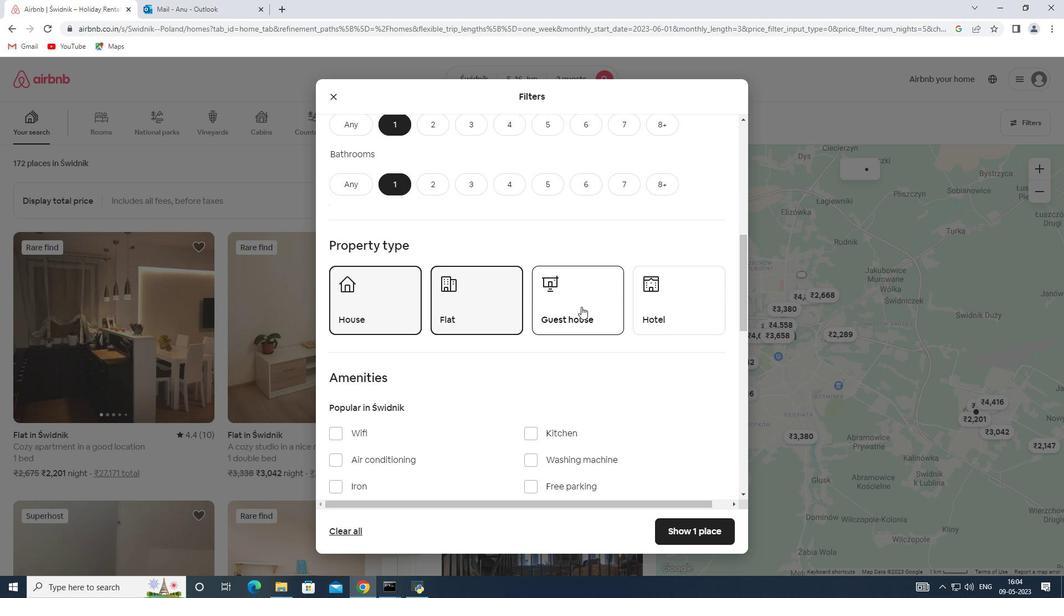 
Action: Mouse moved to (648, 306)
Screenshot: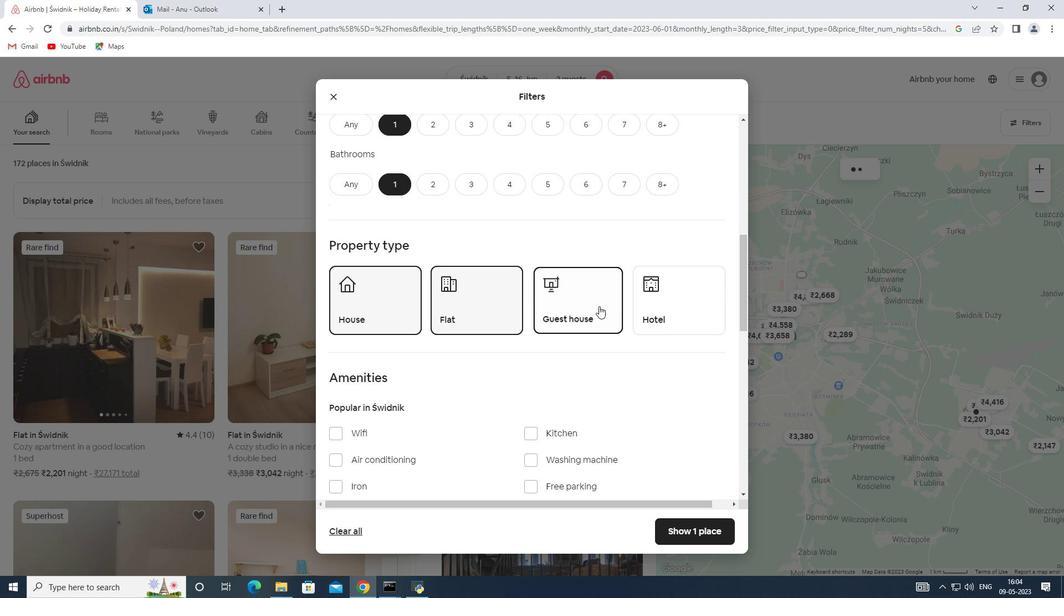 
Action: Mouse pressed left at (648, 306)
Screenshot: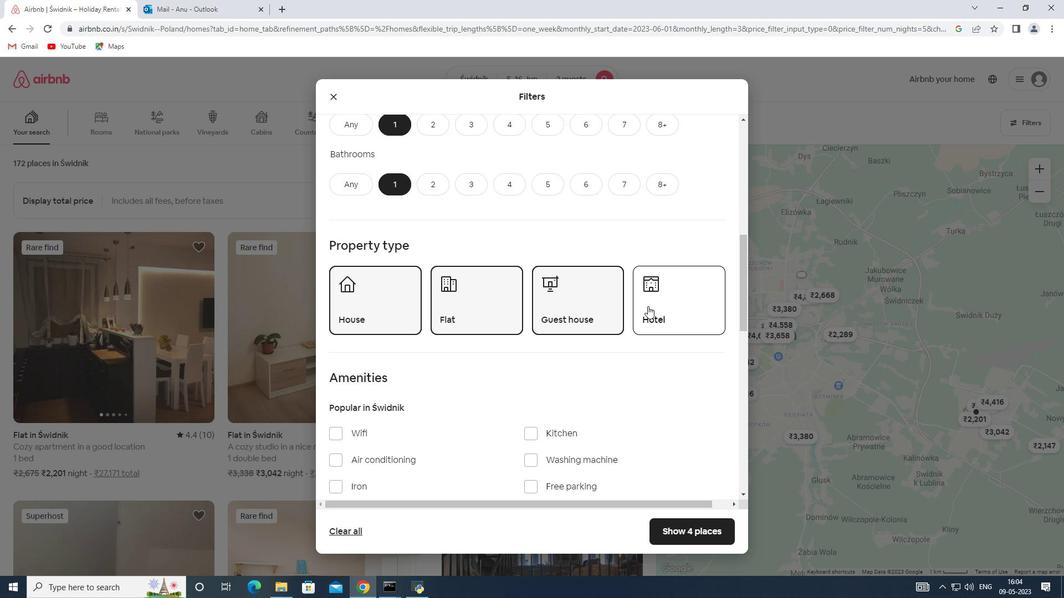 
Action: Mouse moved to (566, 320)
Screenshot: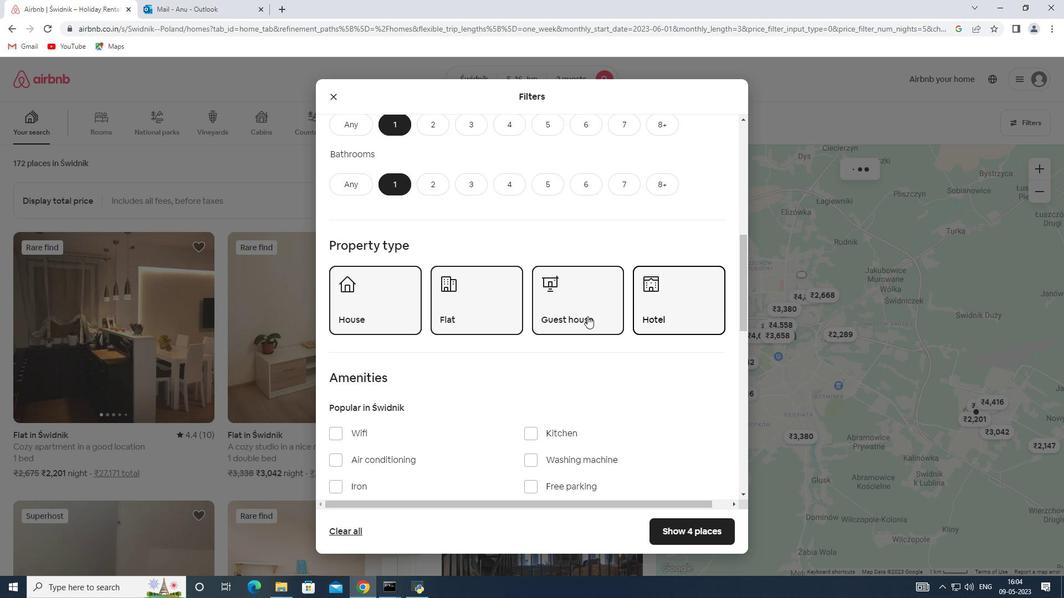 
Action: Mouse scrolled (566, 319) with delta (0, 0)
Screenshot: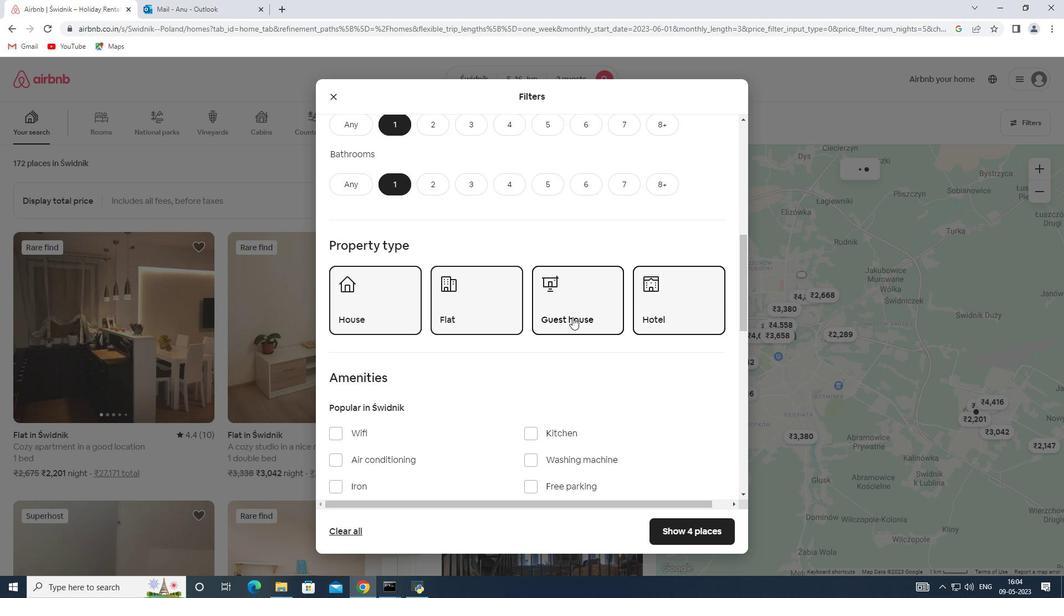 
Action: Mouse scrolled (566, 319) with delta (0, 0)
Screenshot: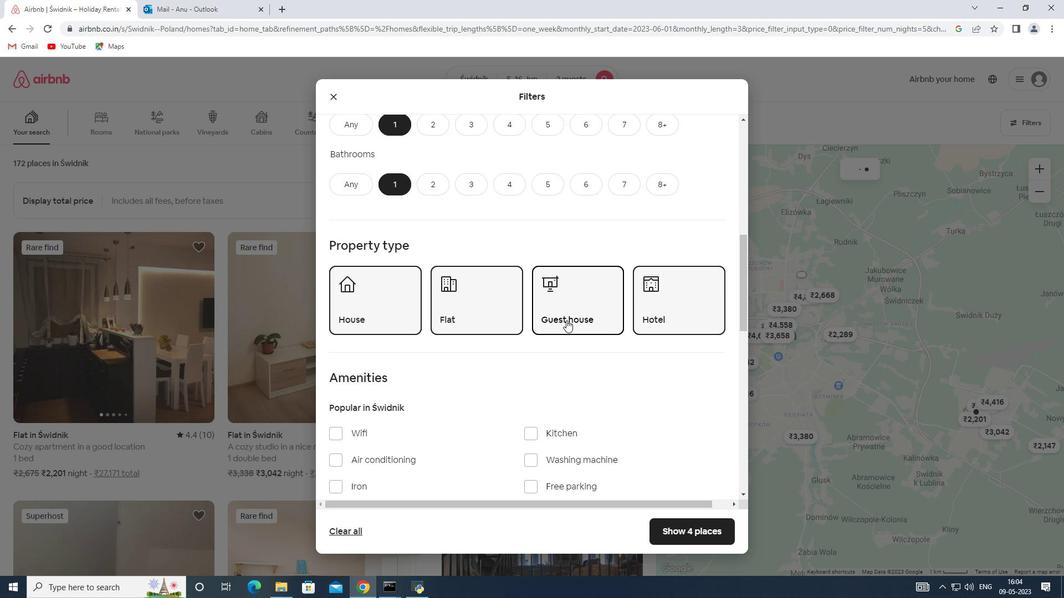 
Action: Mouse scrolled (566, 319) with delta (0, 0)
Screenshot: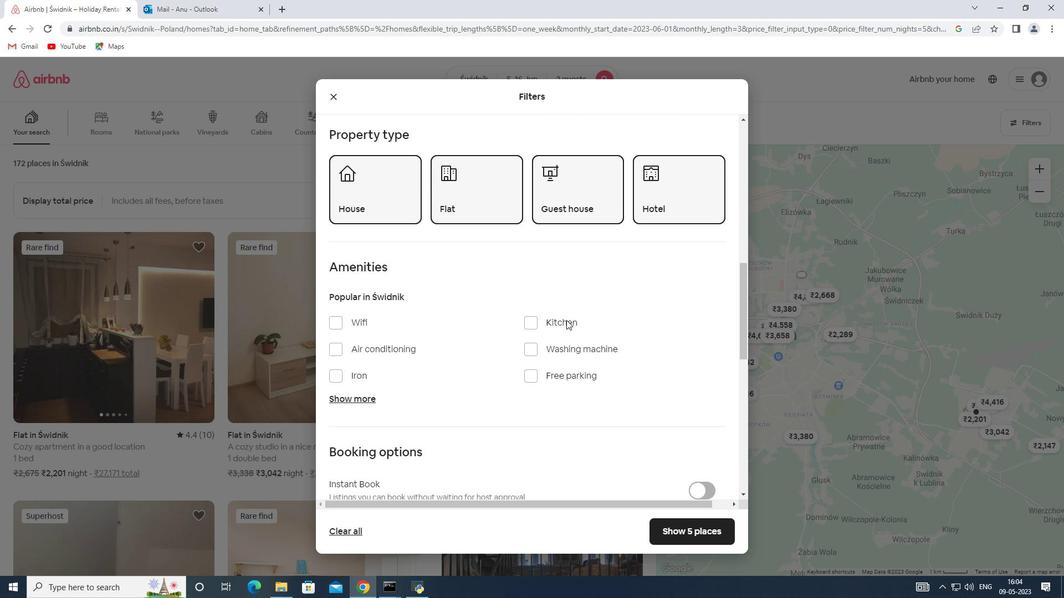 
Action: Mouse moved to (599, 330)
Screenshot: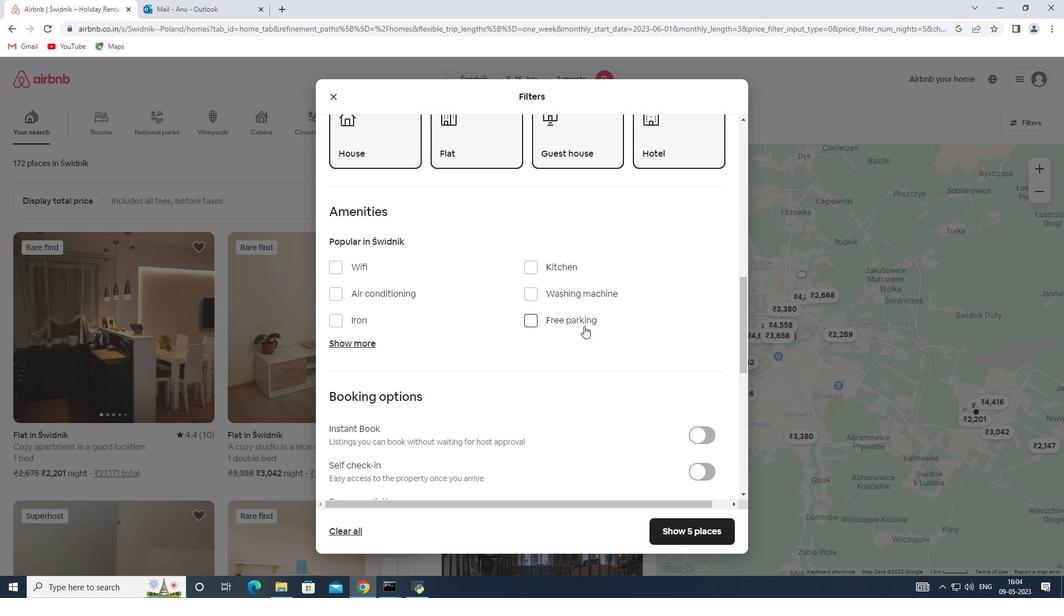 
Action: Mouse scrolled (599, 330) with delta (0, 0)
Screenshot: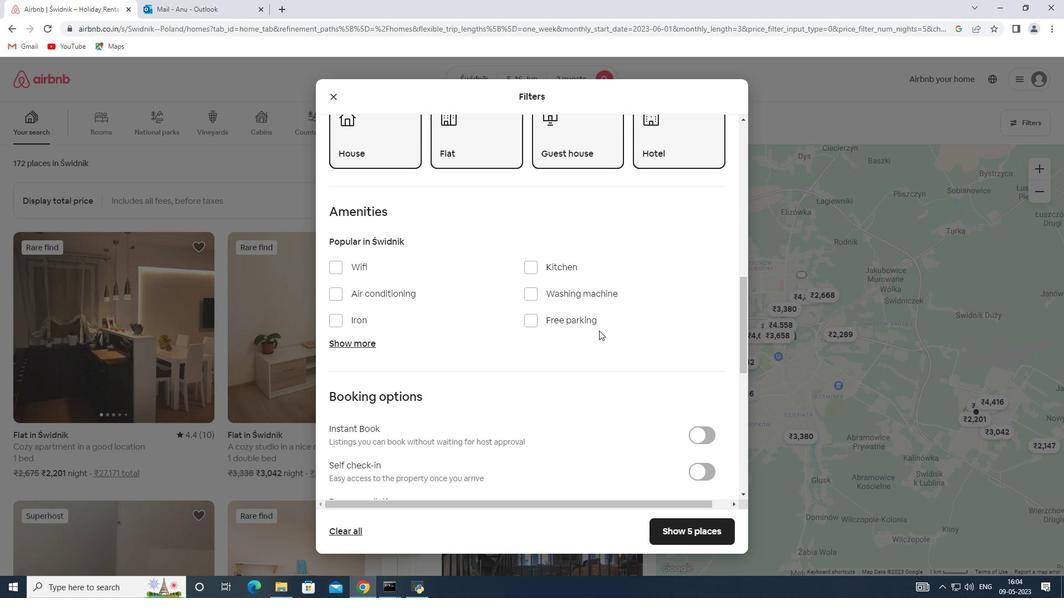 
Action: Mouse scrolled (599, 330) with delta (0, 0)
Screenshot: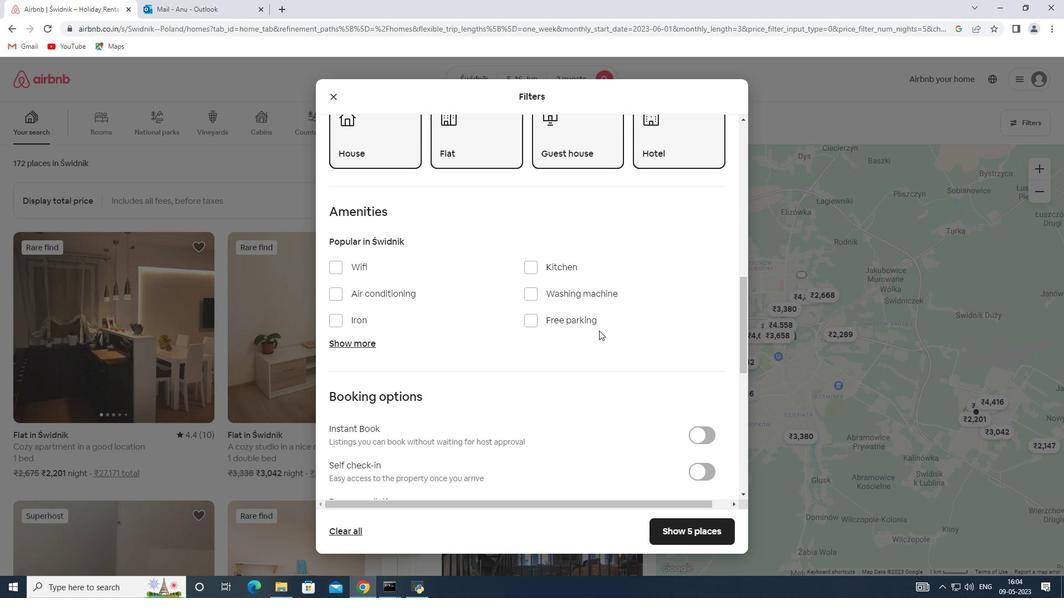 
Action: Mouse moved to (695, 355)
Screenshot: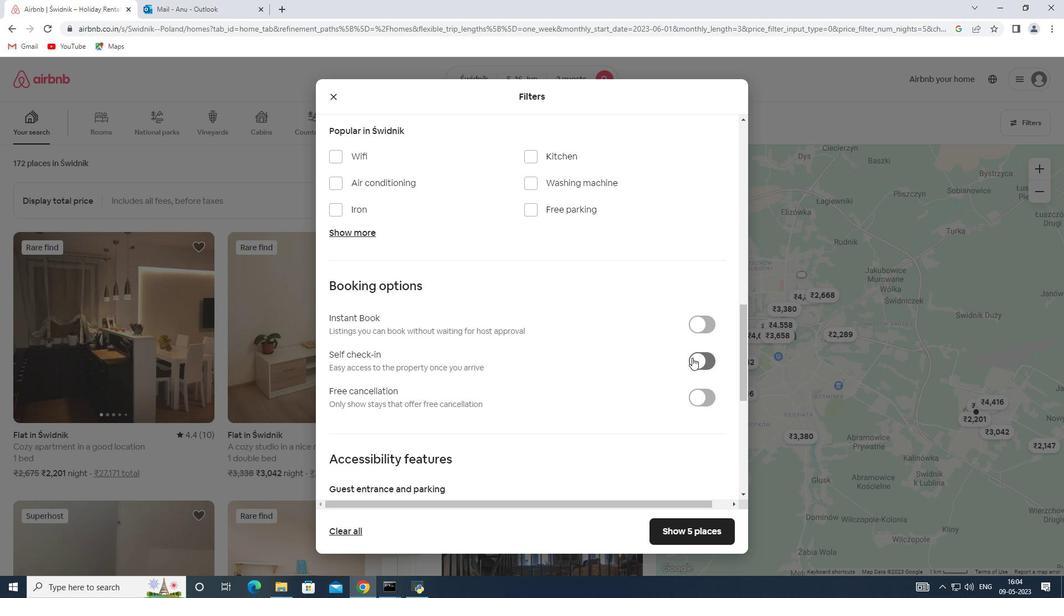 
Action: Mouse pressed left at (695, 355)
Screenshot: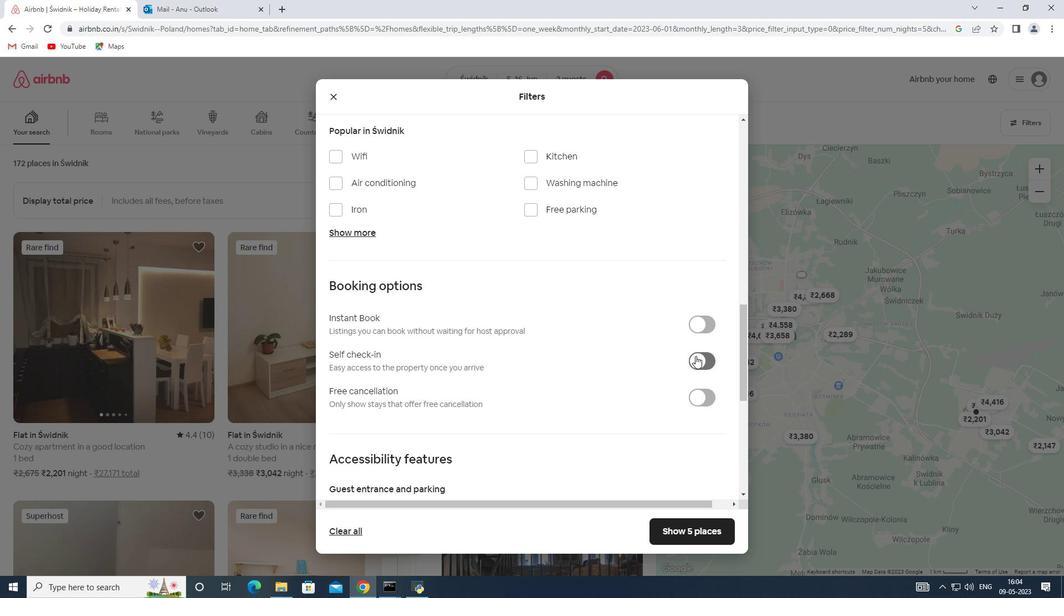 
Action: Mouse moved to (494, 361)
Screenshot: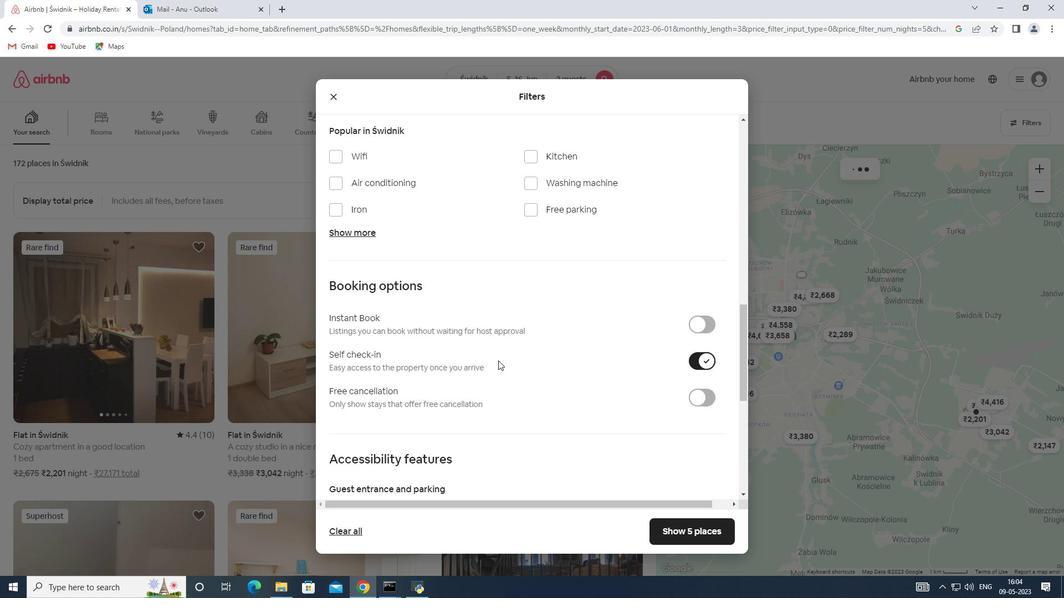 
Action: Mouse scrolled (494, 360) with delta (0, 0)
Screenshot: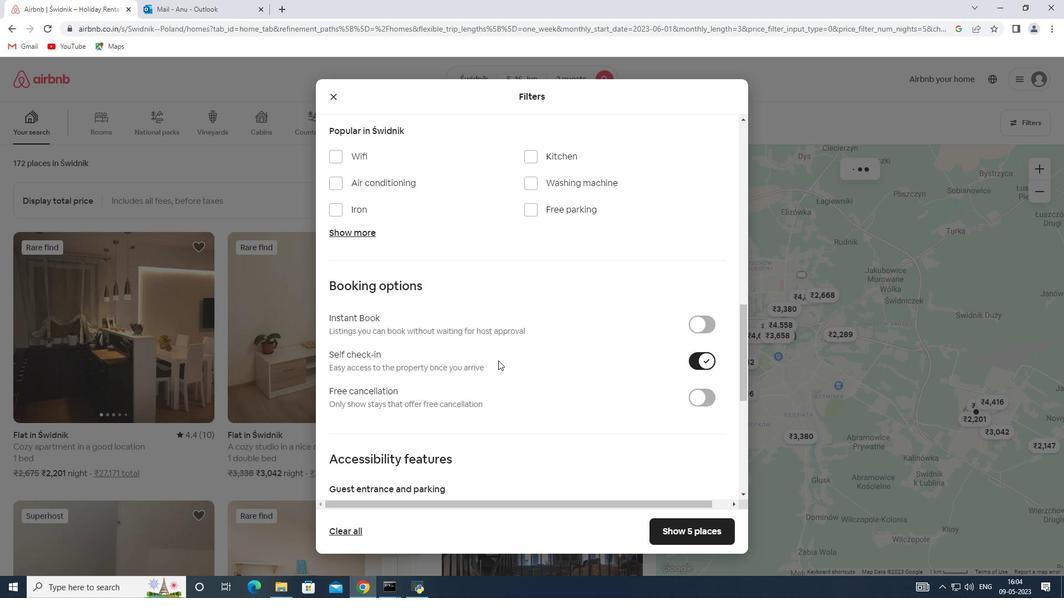 
Action: Mouse scrolled (494, 360) with delta (0, 0)
Screenshot: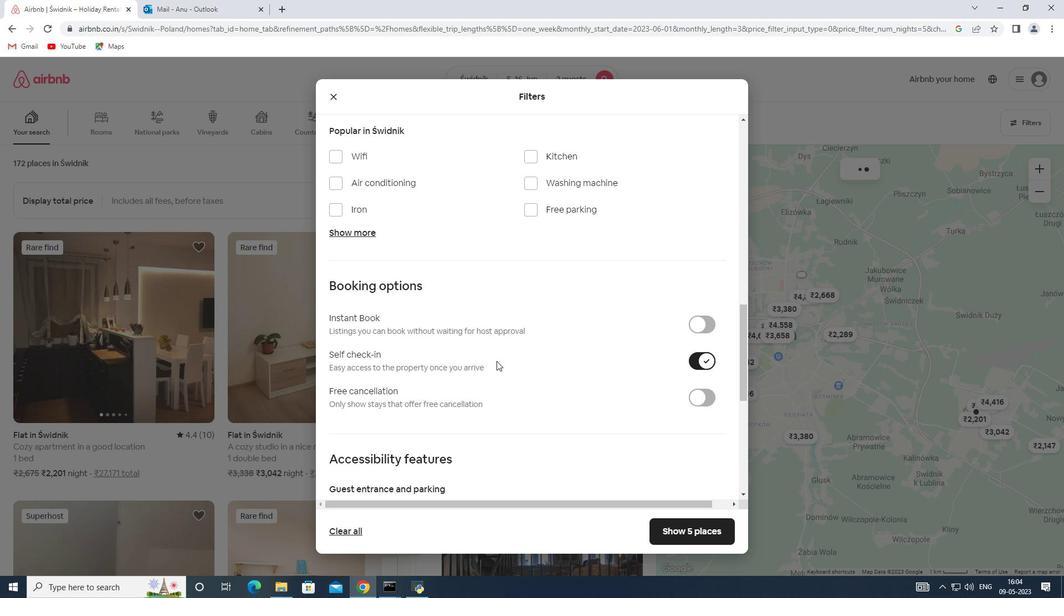 
Action: Mouse scrolled (494, 360) with delta (0, 0)
Screenshot: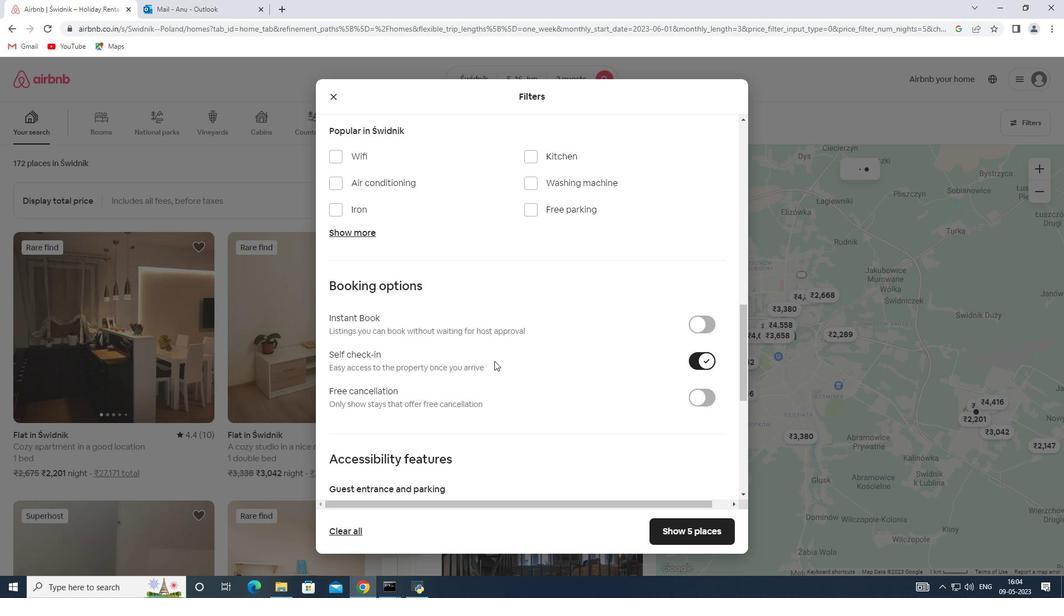 
Action: Mouse scrolled (494, 360) with delta (0, 0)
Screenshot: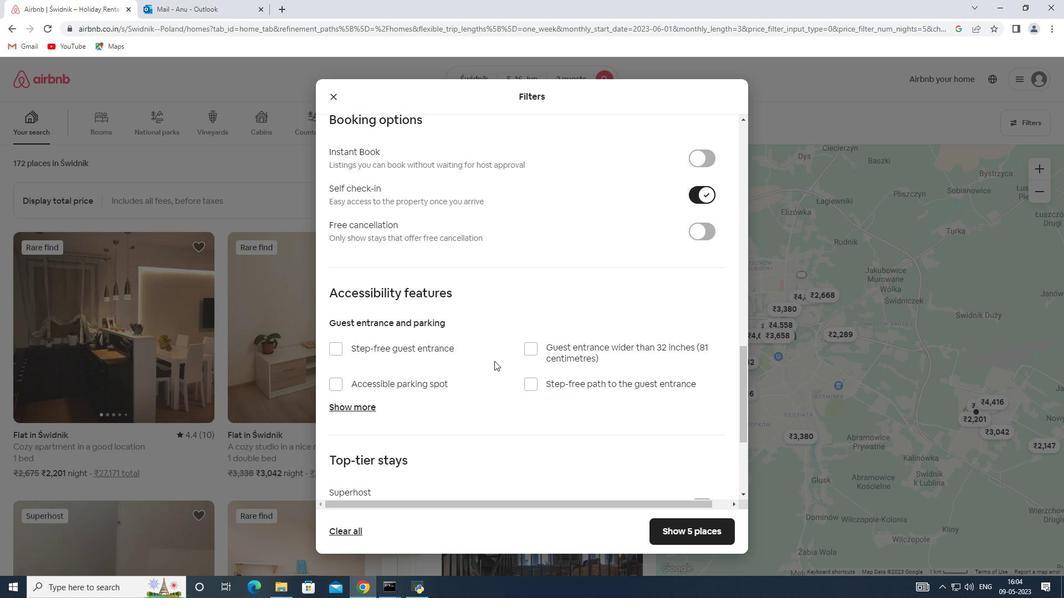 
Action: Mouse scrolled (494, 360) with delta (0, 0)
Screenshot: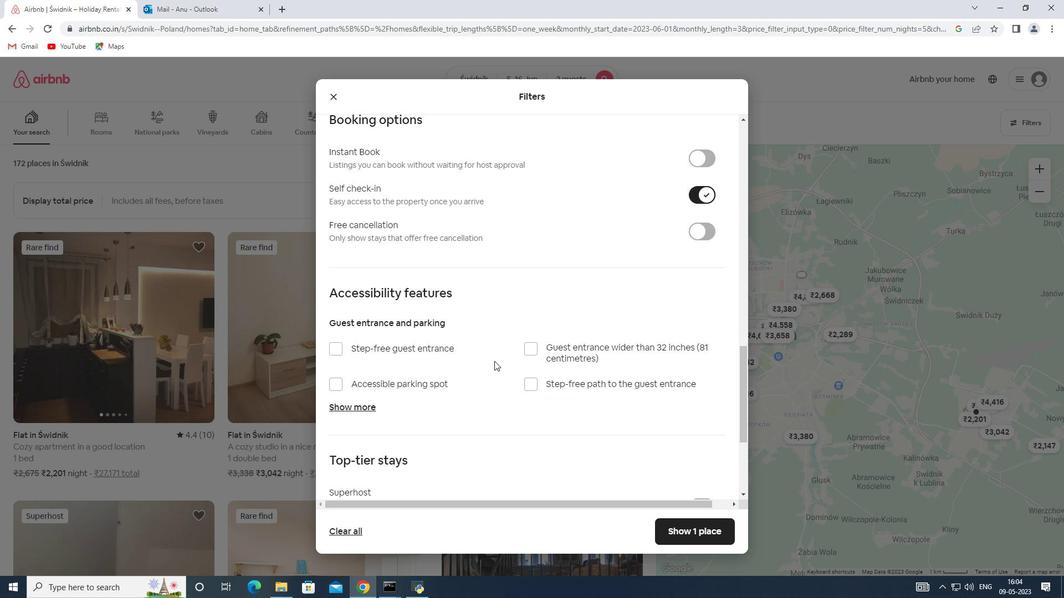 
Action: Mouse scrolled (494, 360) with delta (0, 0)
Screenshot: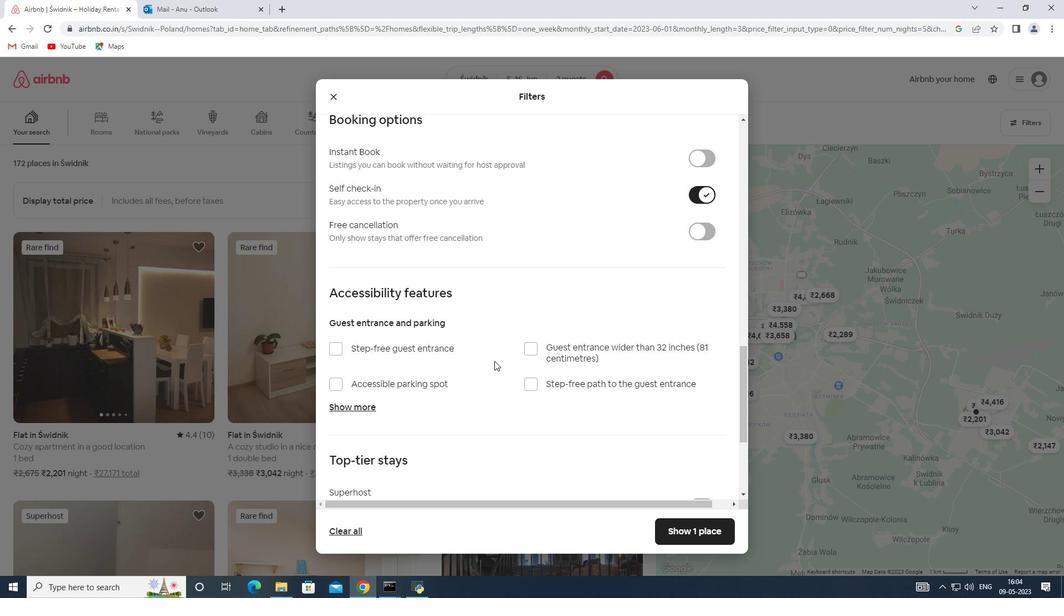 
Action: Mouse moved to (366, 441)
Screenshot: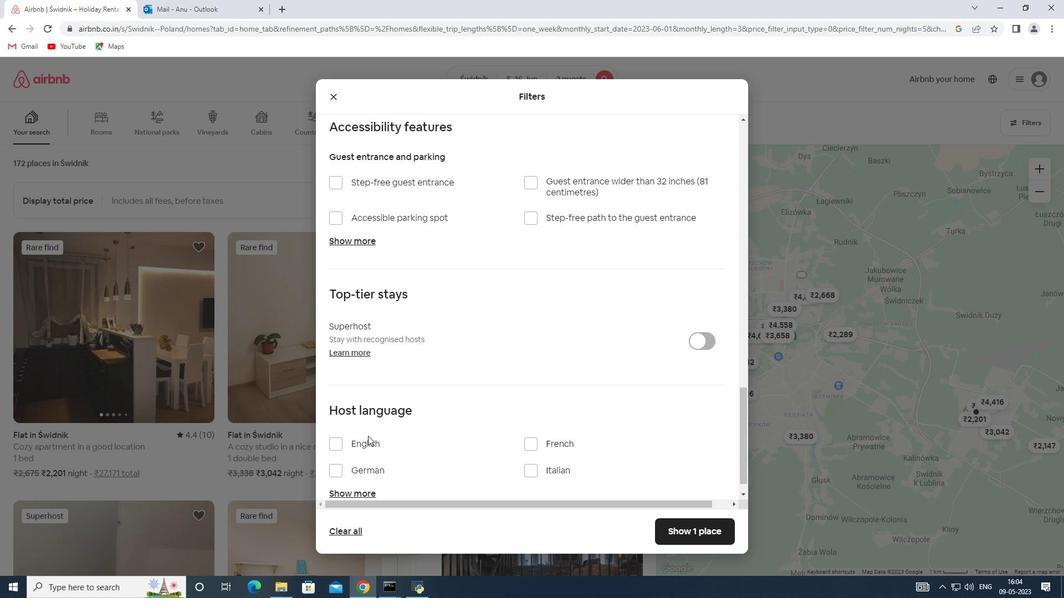 
Action: Mouse pressed left at (366, 441)
Screenshot: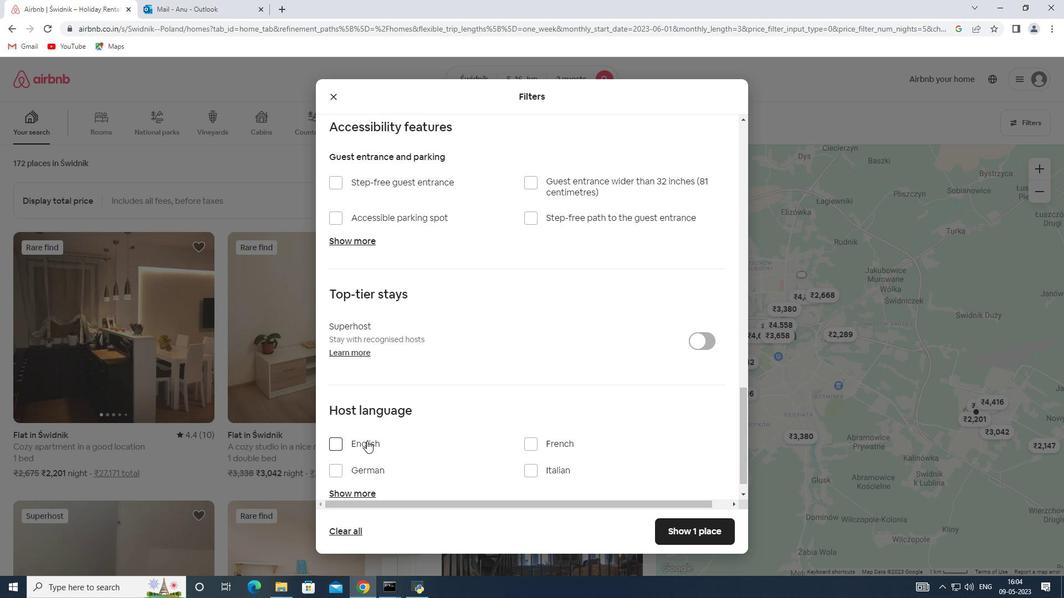 
Action: Mouse moved to (687, 529)
Screenshot: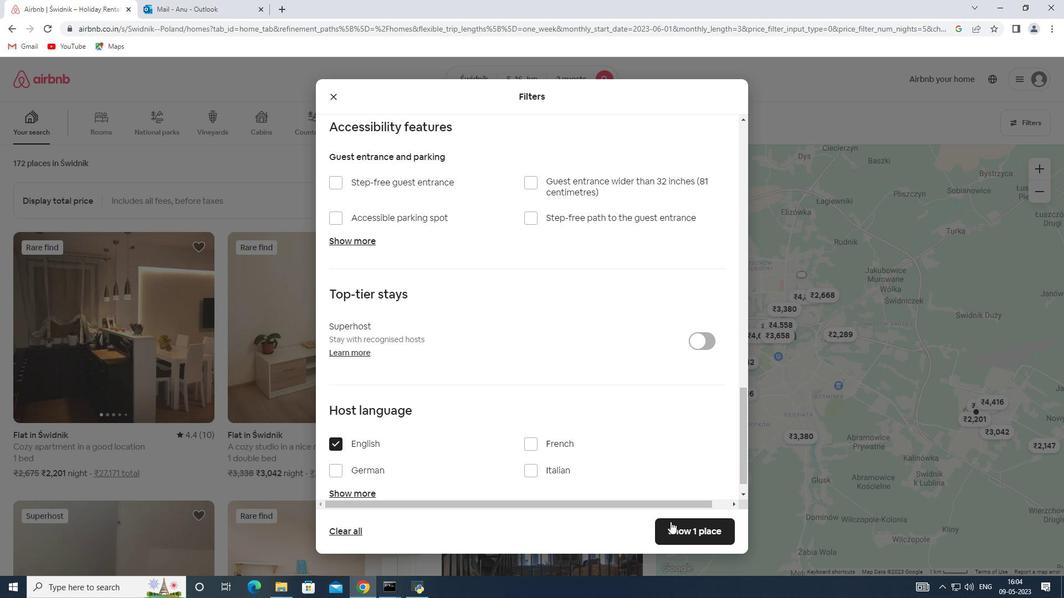 
Action: Mouse pressed left at (687, 529)
Screenshot: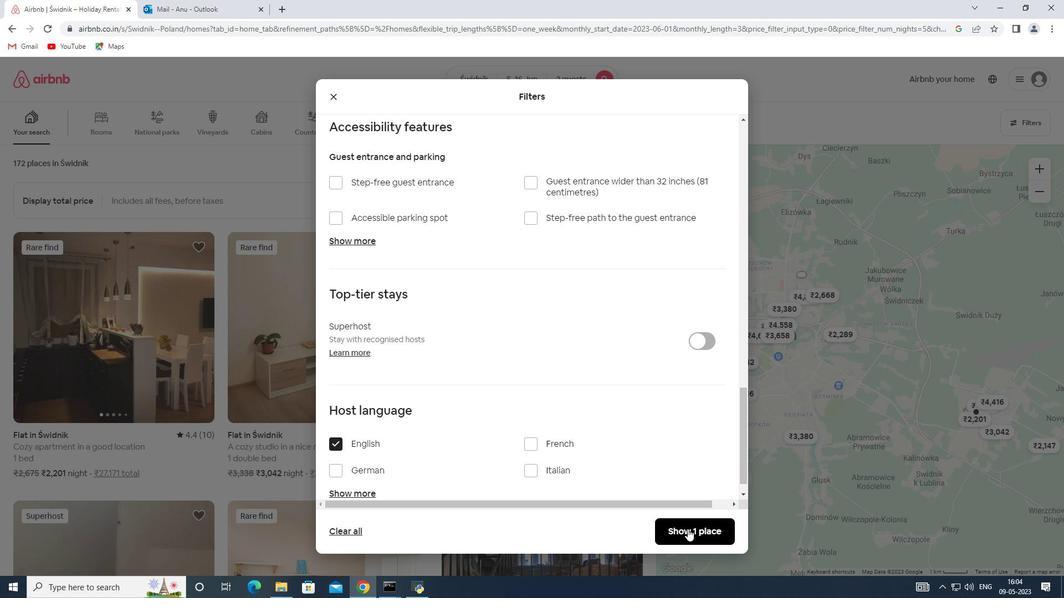 
Action: Mouse moved to (528, 245)
Screenshot: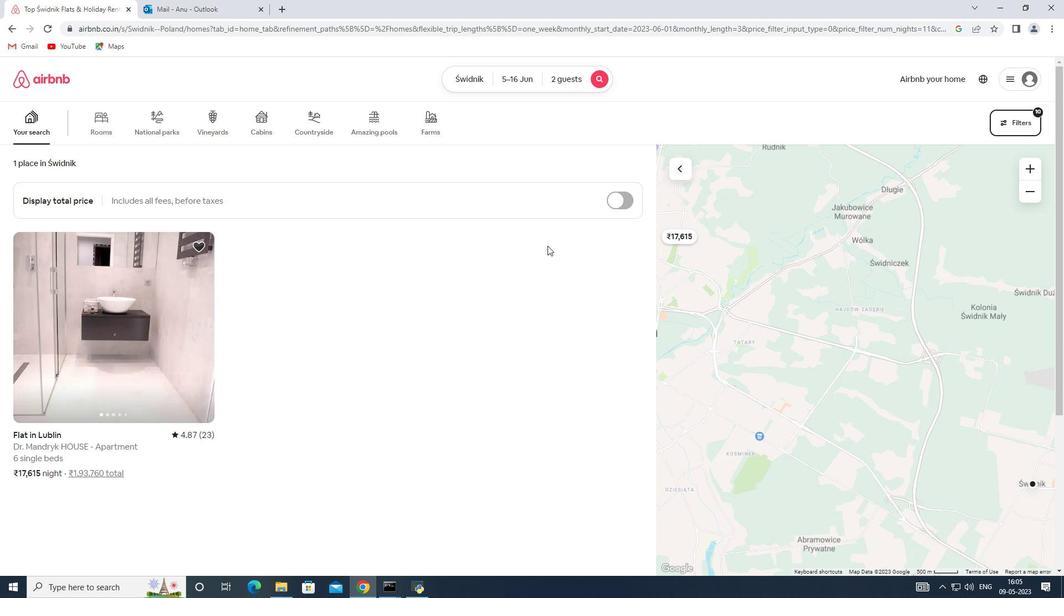 
